Task: Create a due date automation trigger when advanced on, on the monday of the week a card is due add dates with a due date at 11:00 AM.
Action: Mouse moved to (1023, 292)
Screenshot: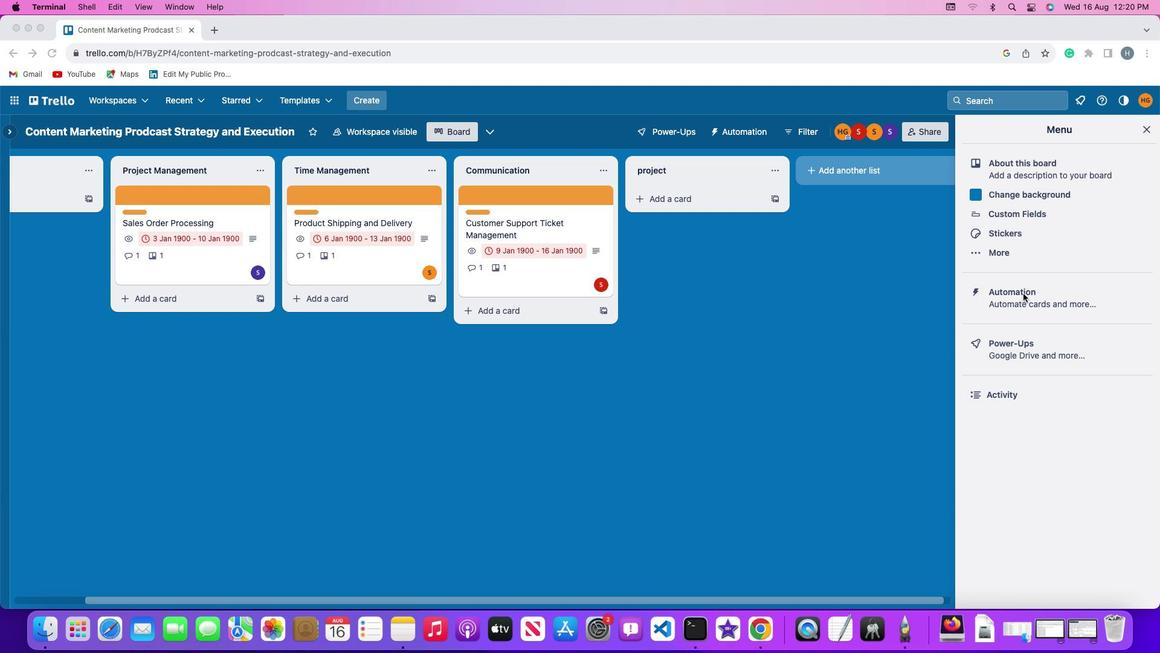 
Action: Mouse pressed left at (1023, 292)
Screenshot: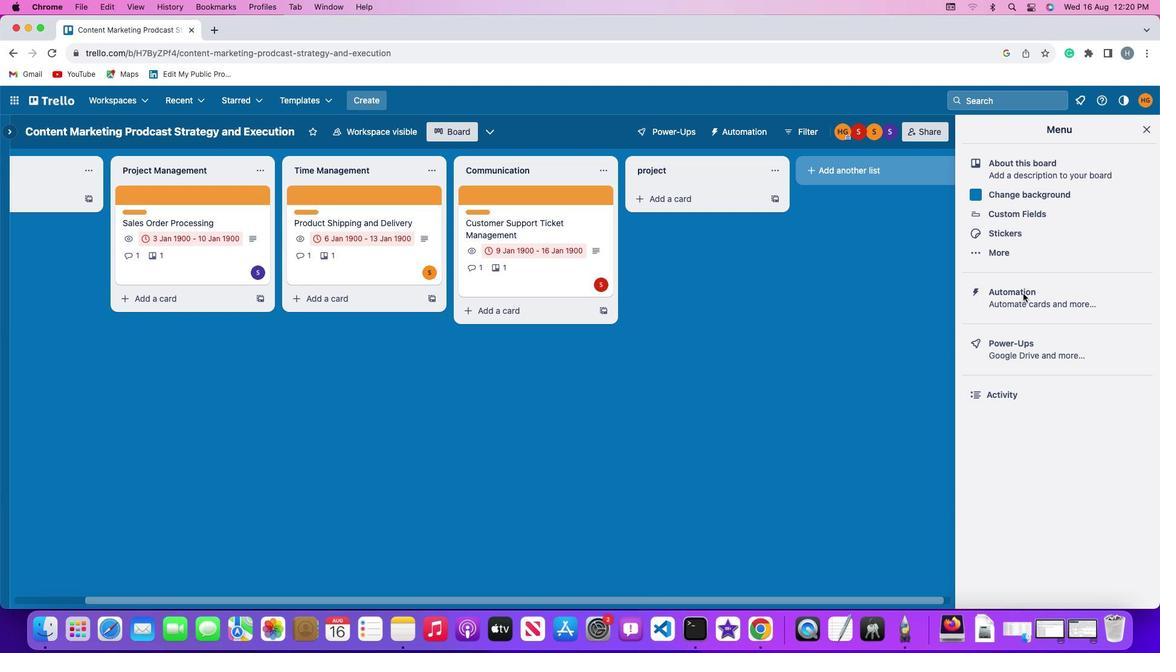
Action: Mouse moved to (1023, 292)
Screenshot: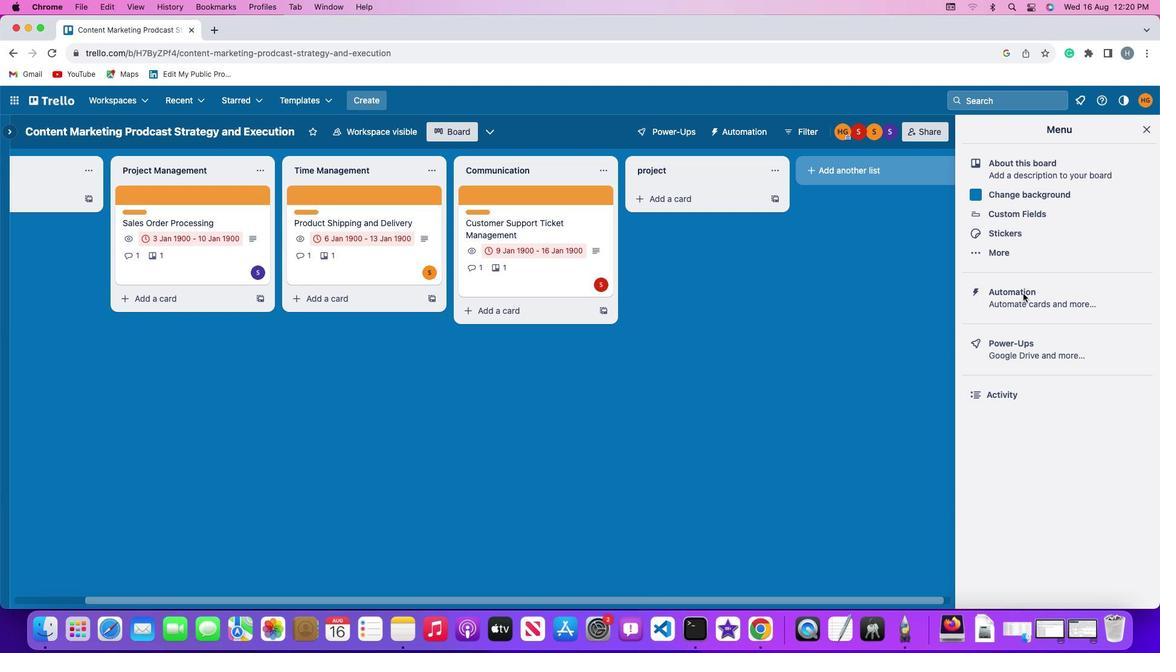 
Action: Mouse pressed left at (1023, 292)
Screenshot: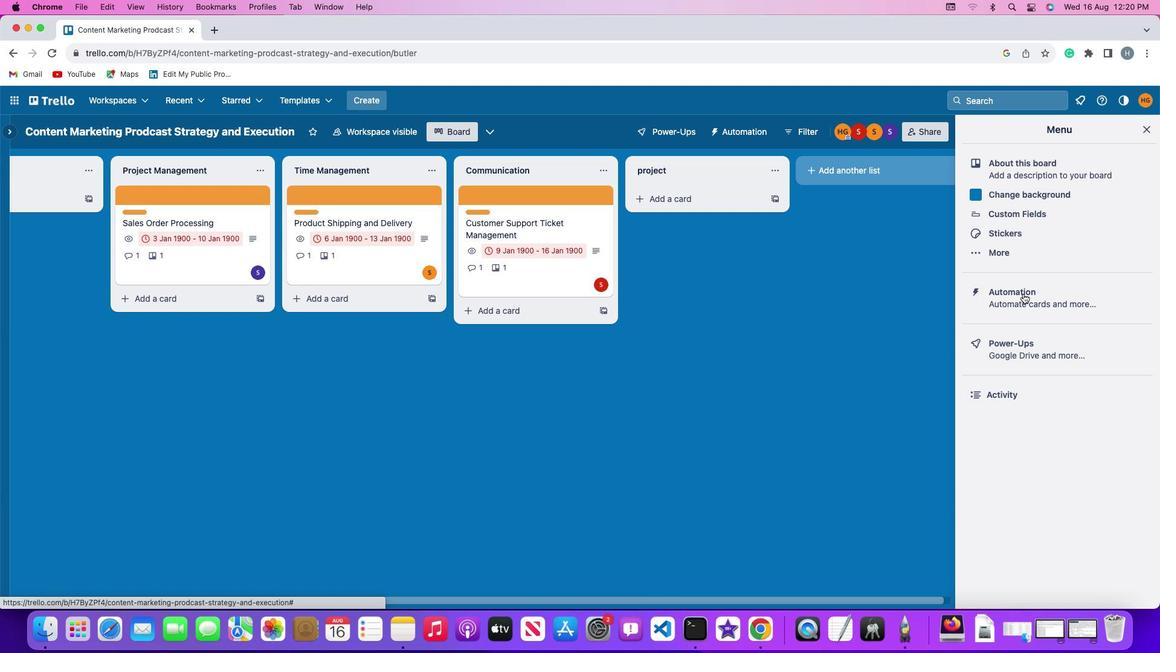 
Action: Mouse moved to (85, 284)
Screenshot: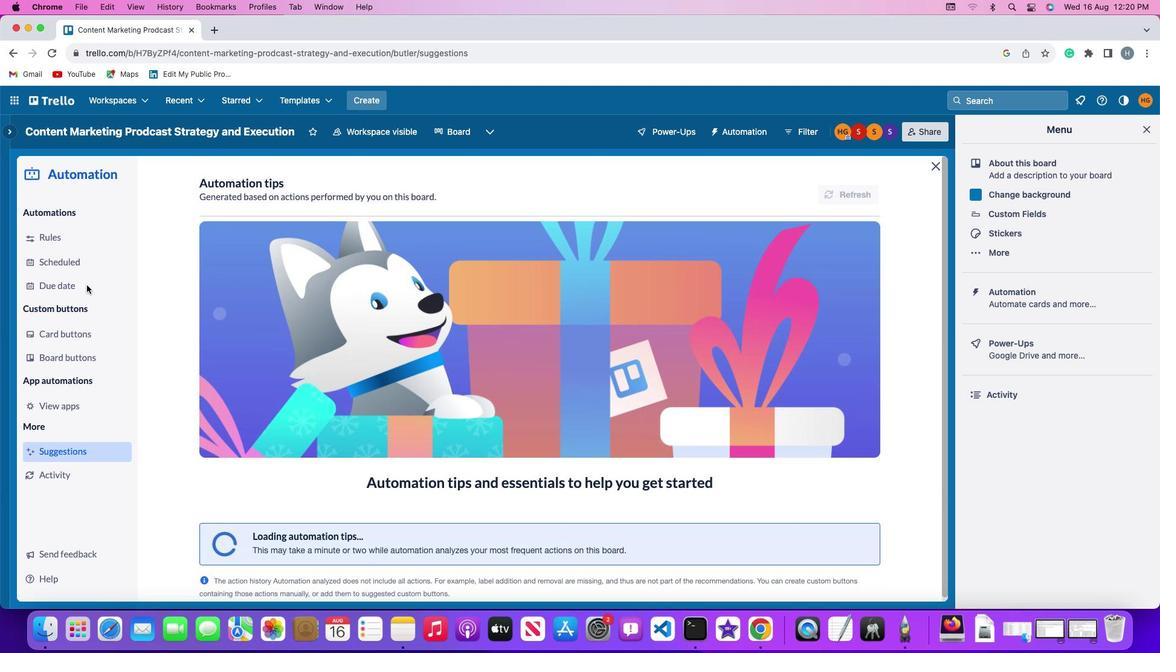 
Action: Mouse pressed left at (85, 284)
Screenshot: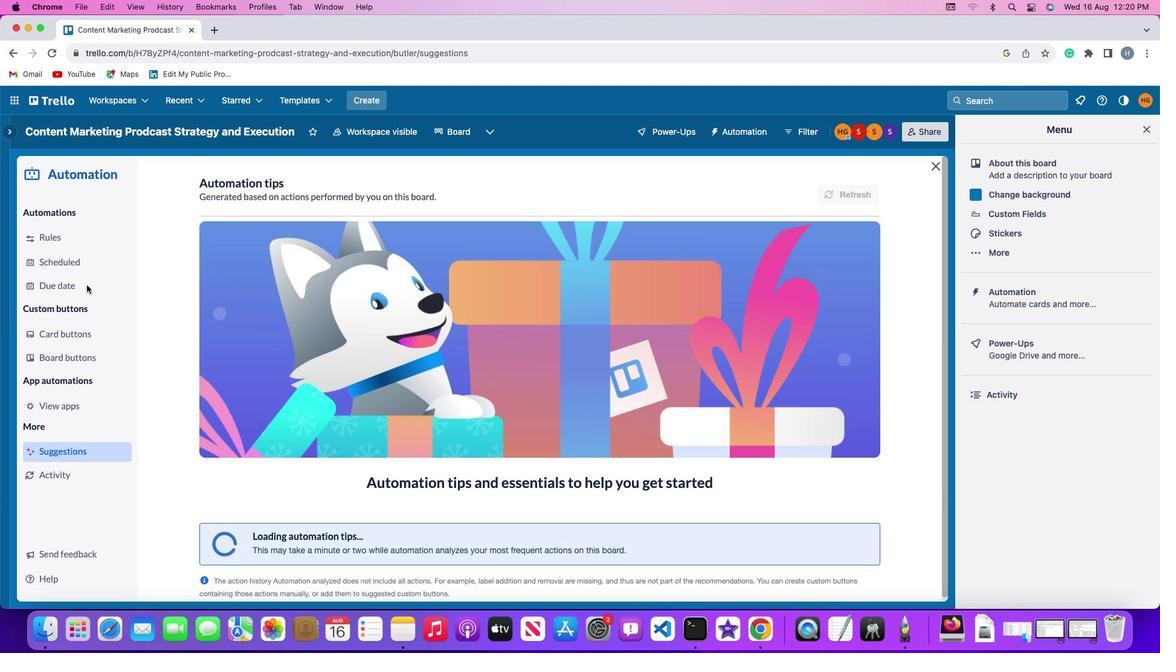 
Action: Mouse moved to (812, 184)
Screenshot: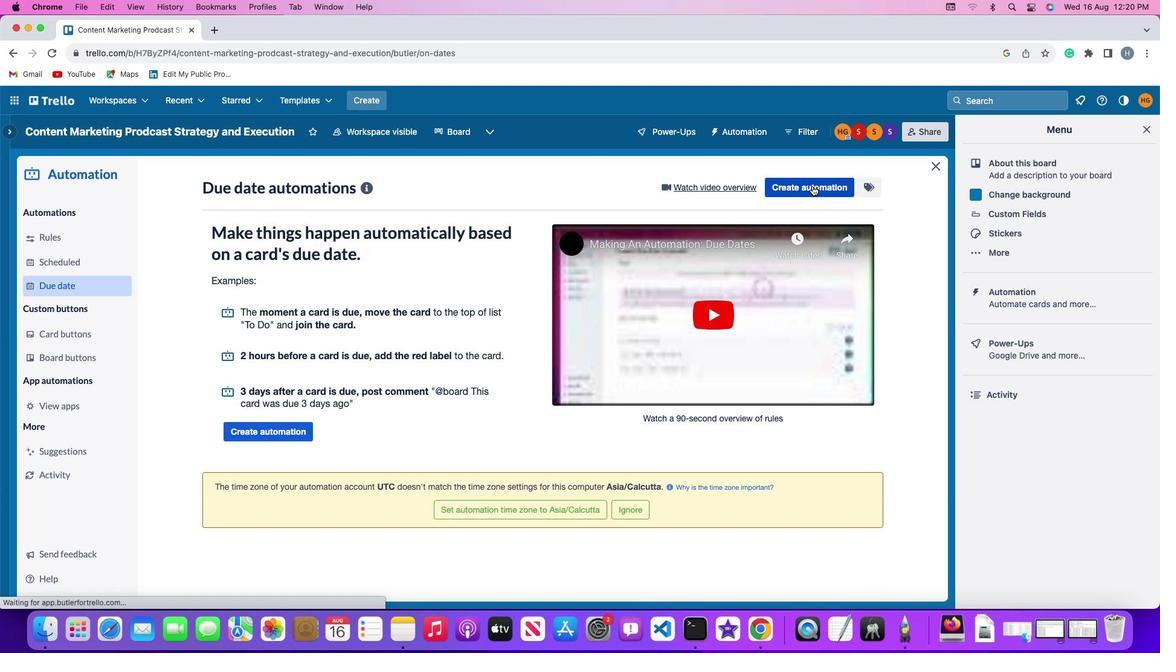 
Action: Mouse pressed left at (812, 184)
Screenshot: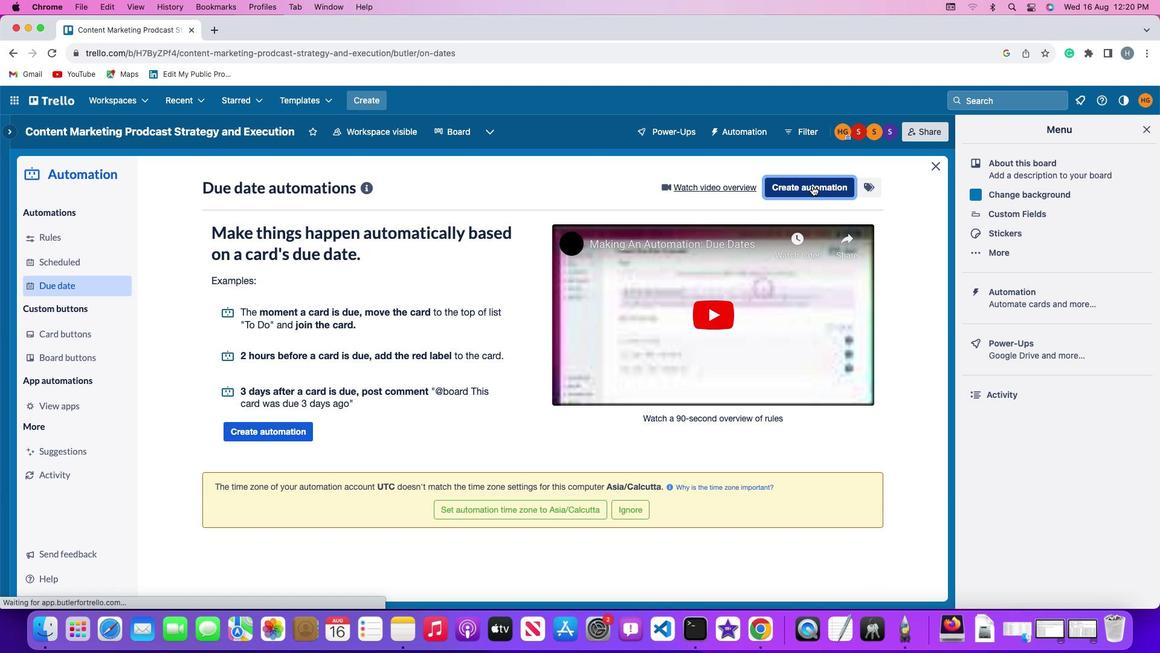 
Action: Mouse moved to (221, 304)
Screenshot: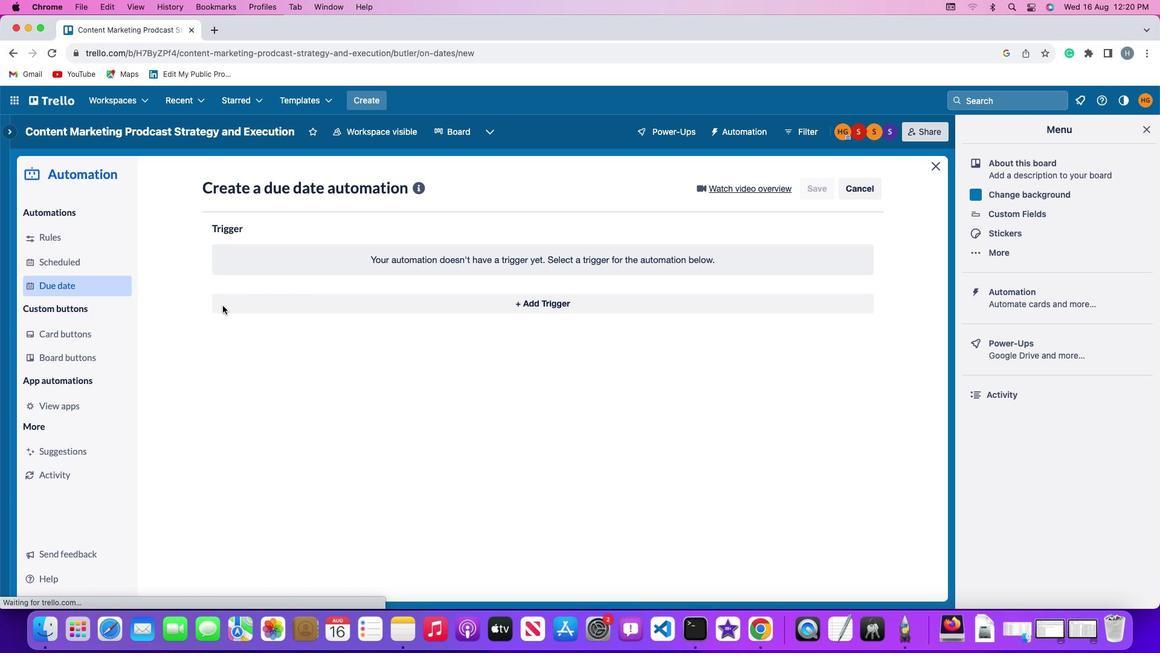 
Action: Mouse pressed left at (221, 304)
Screenshot: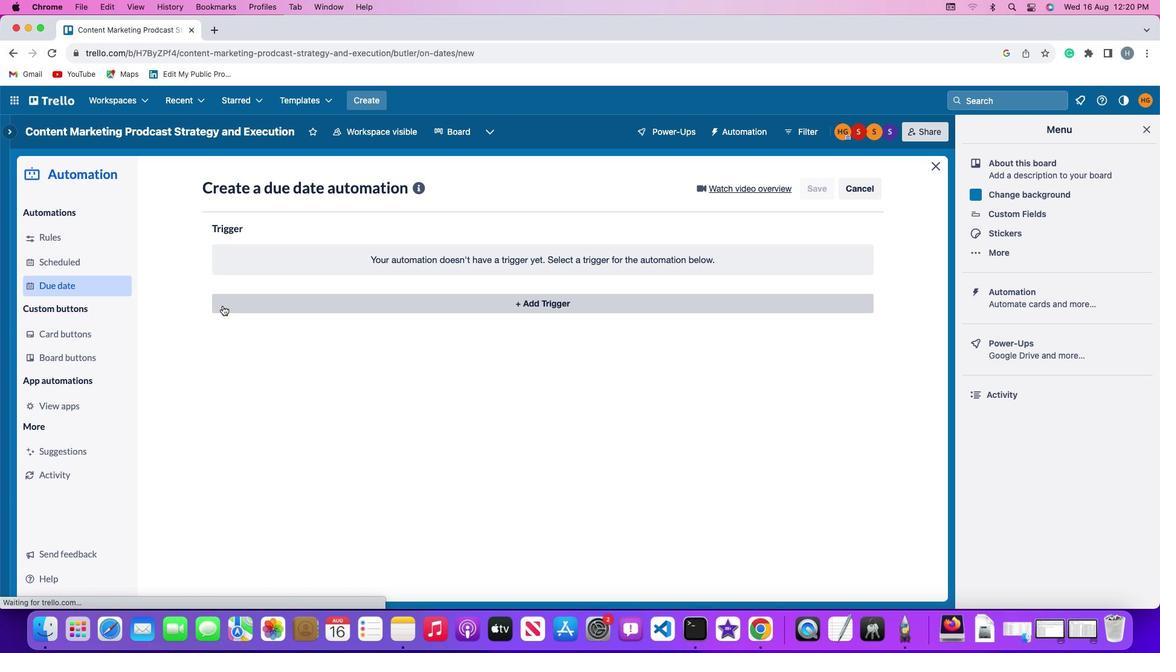 
Action: Mouse moved to (272, 529)
Screenshot: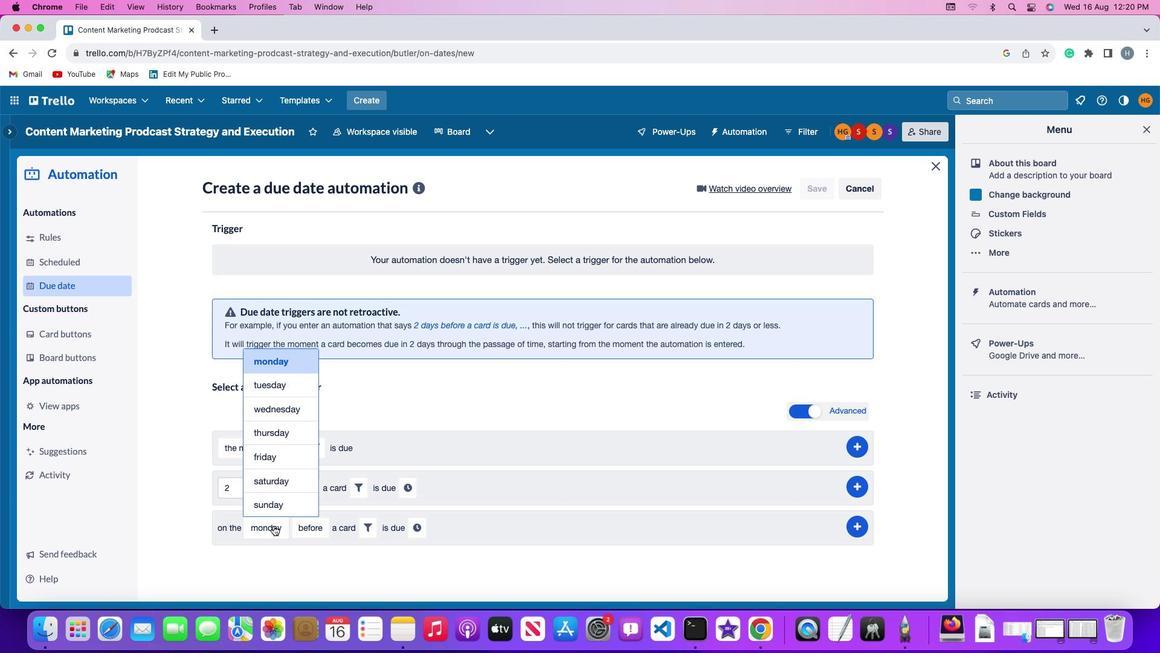 
Action: Mouse pressed left at (272, 529)
Screenshot: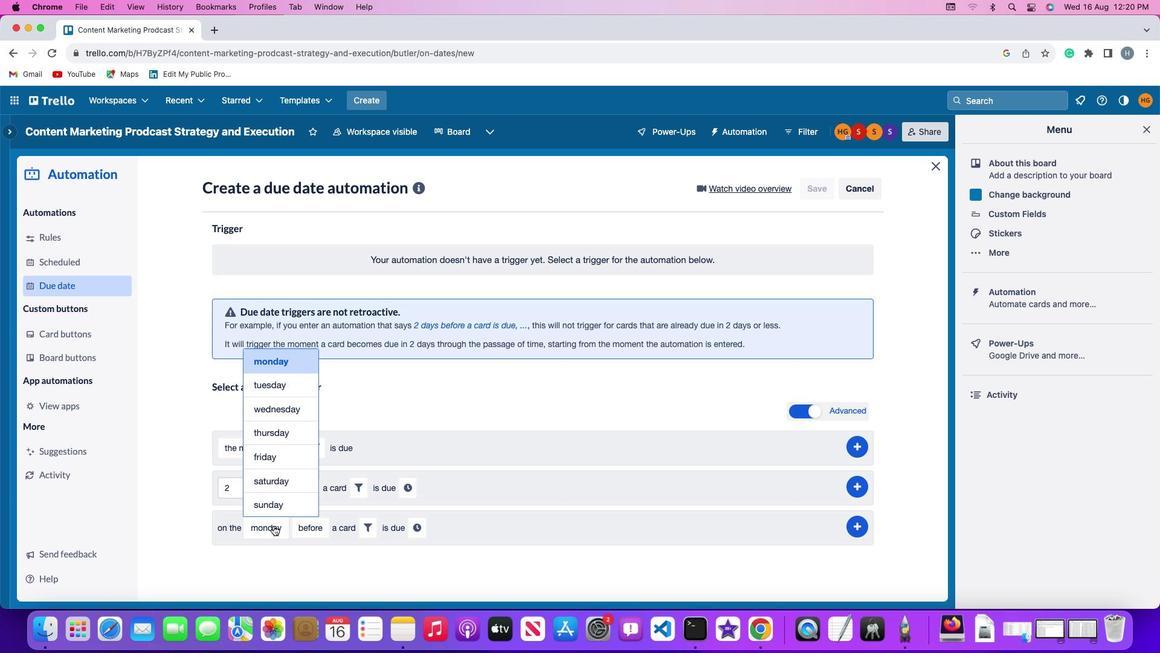 
Action: Mouse moved to (276, 358)
Screenshot: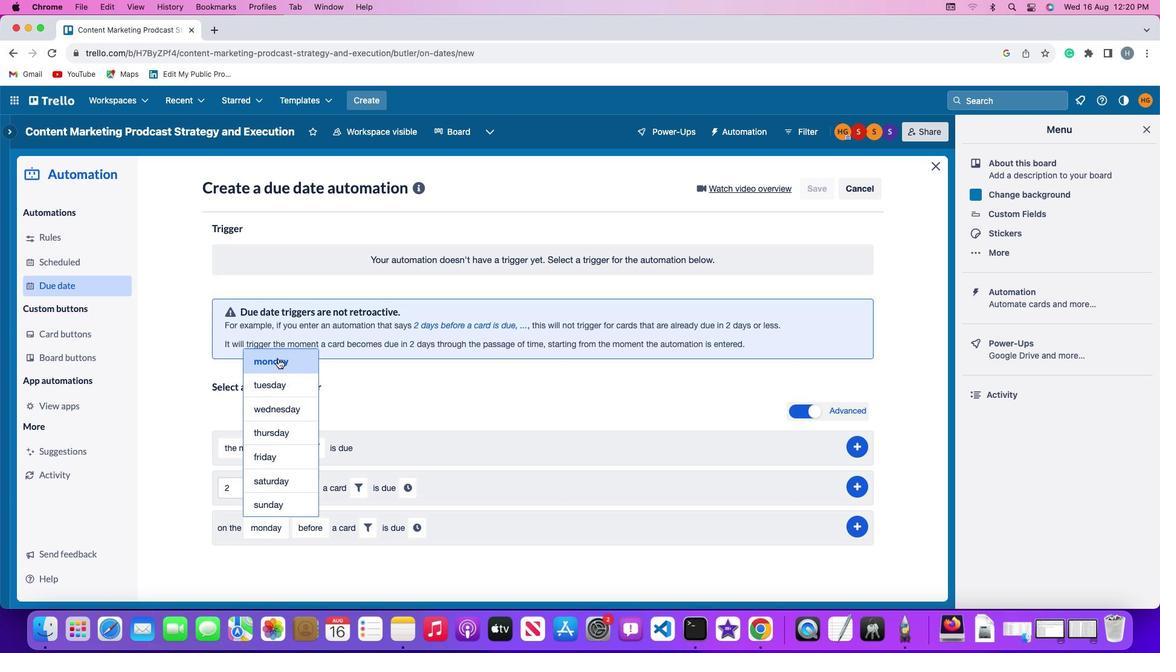 
Action: Mouse pressed left at (276, 358)
Screenshot: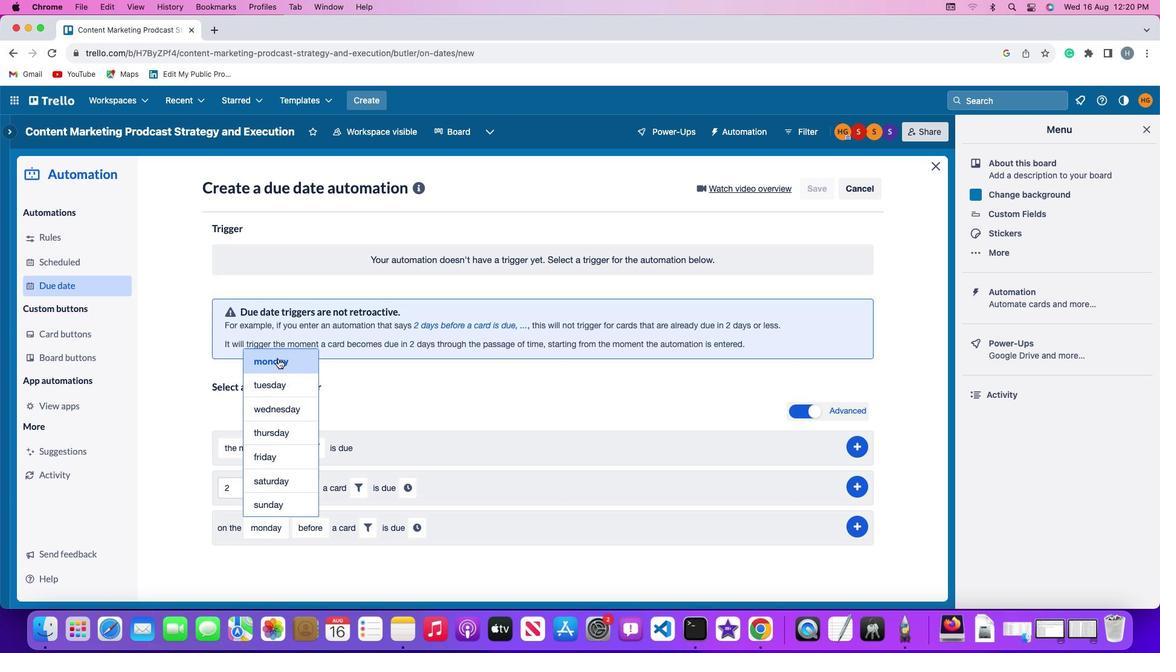 
Action: Mouse moved to (315, 526)
Screenshot: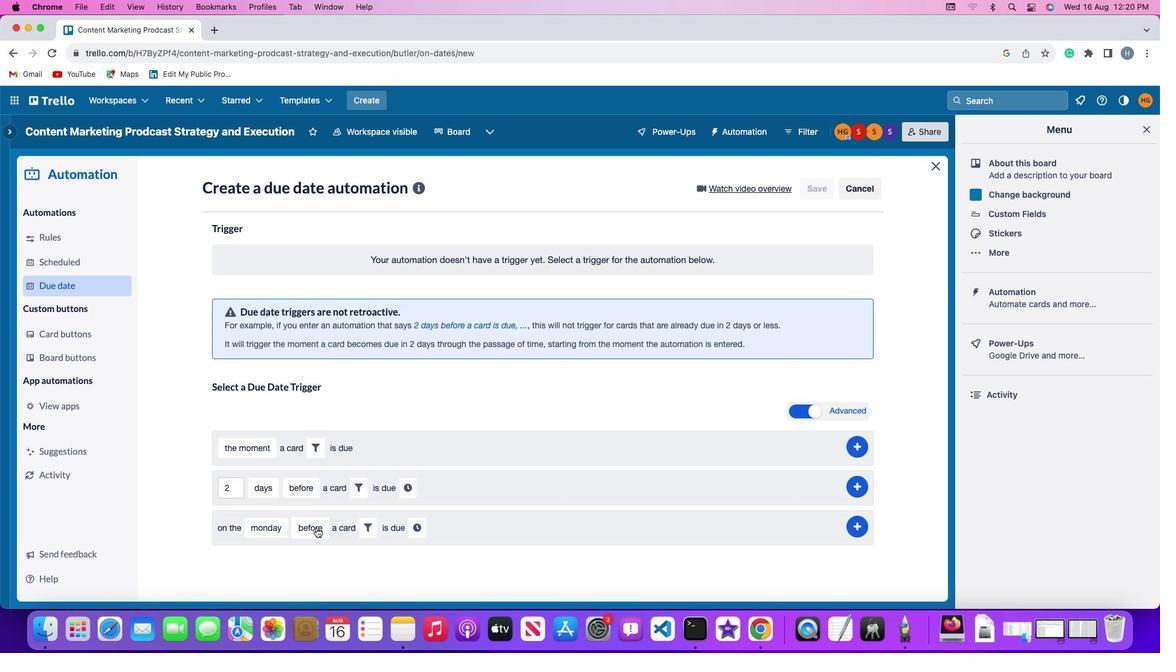 
Action: Mouse pressed left at (315, 526)
Screenshot: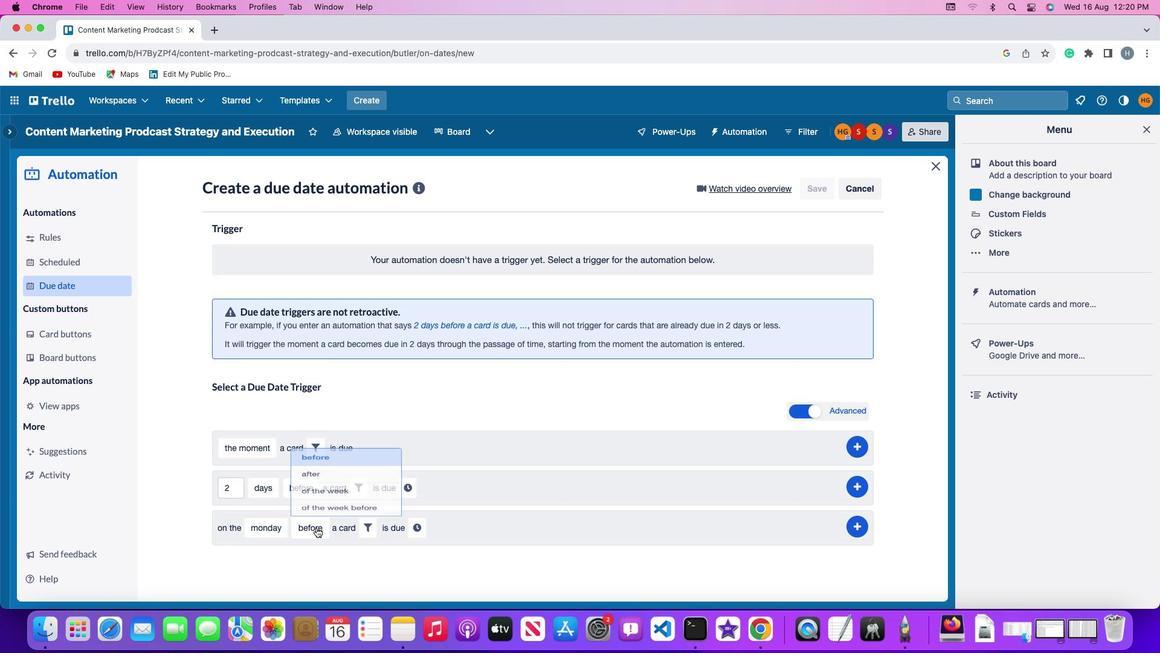 
Action: Mouse moved to (326, 474)
Screenshot: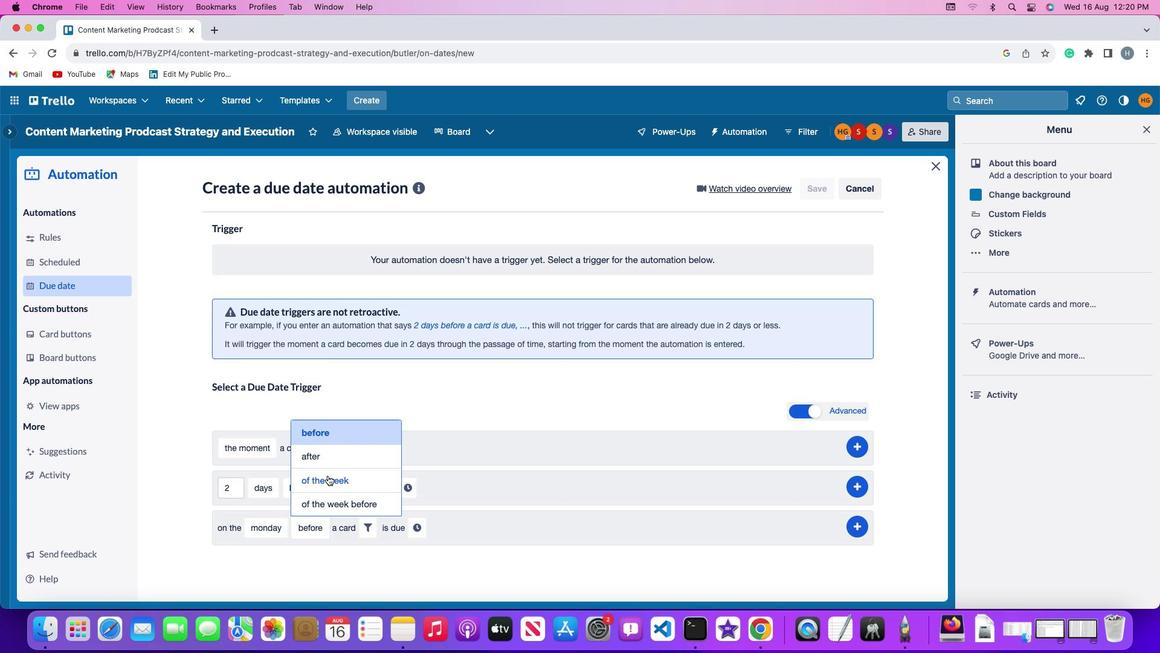 
Action: Mouse pressed left at (326, 474)
Screenshot: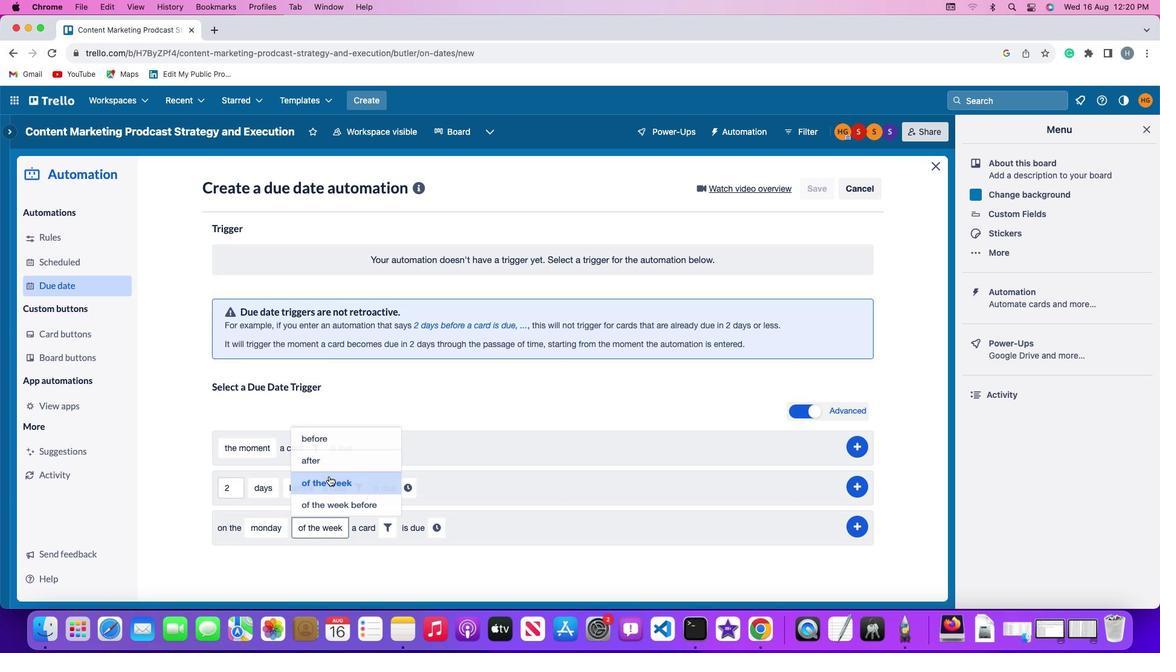 
Action: Mouse moved to (389, 521)
Screenshot: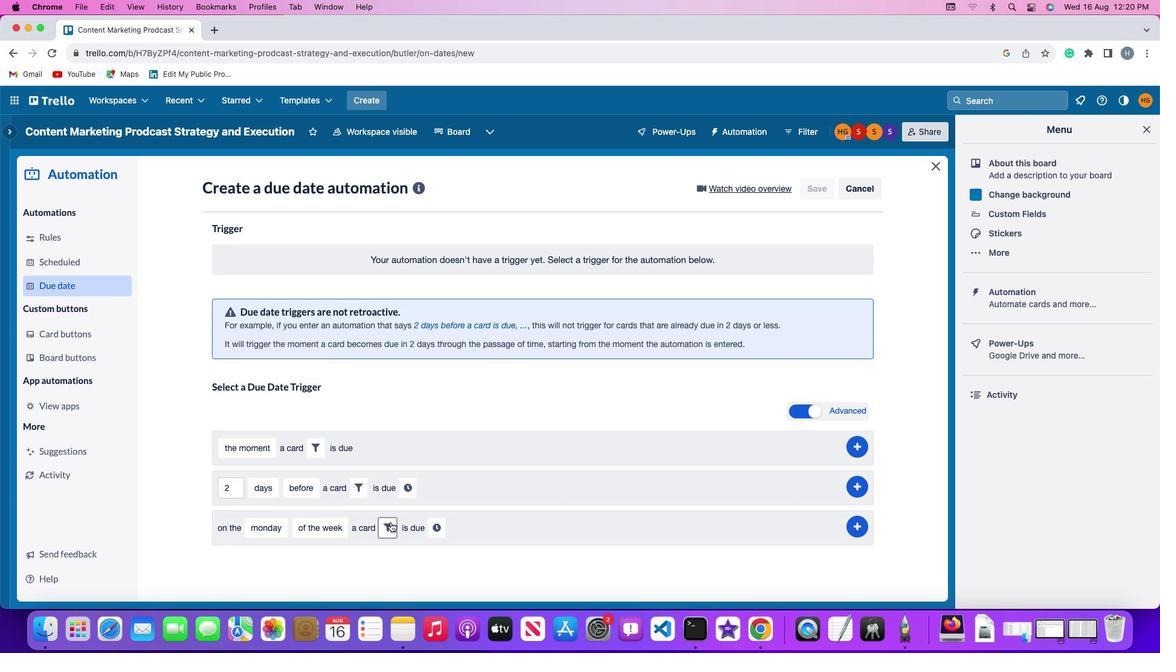 
Action: Mouse pressed left at (389, 521)
Screenshot: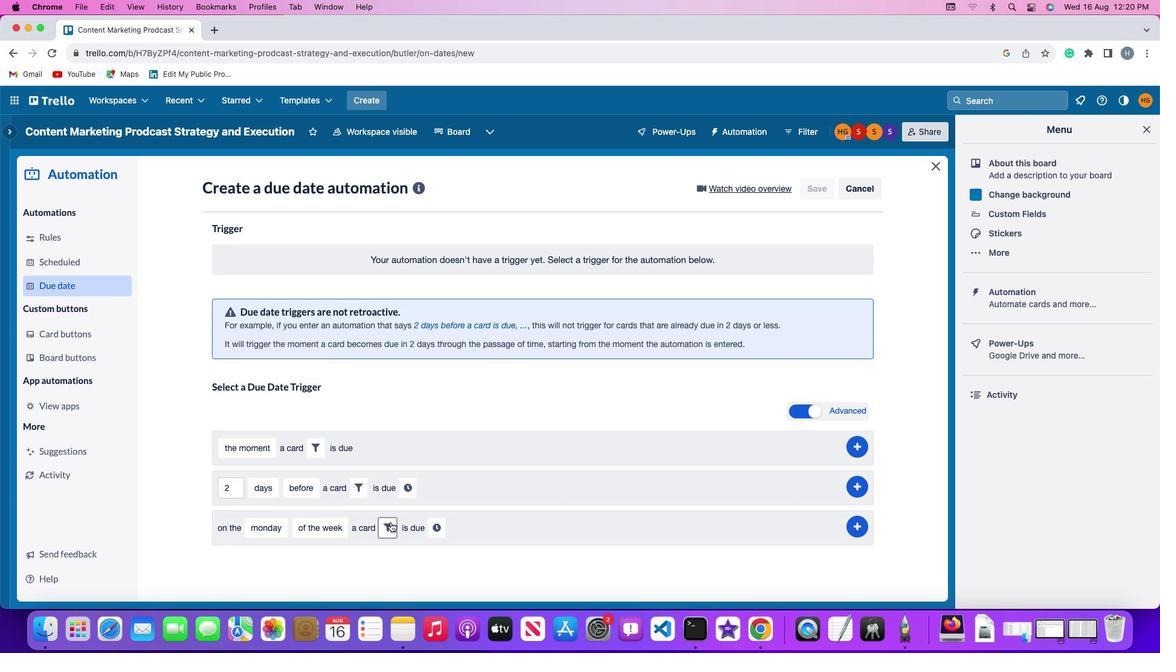 
Action: Mouse moved to (447, 558)
Screenshot: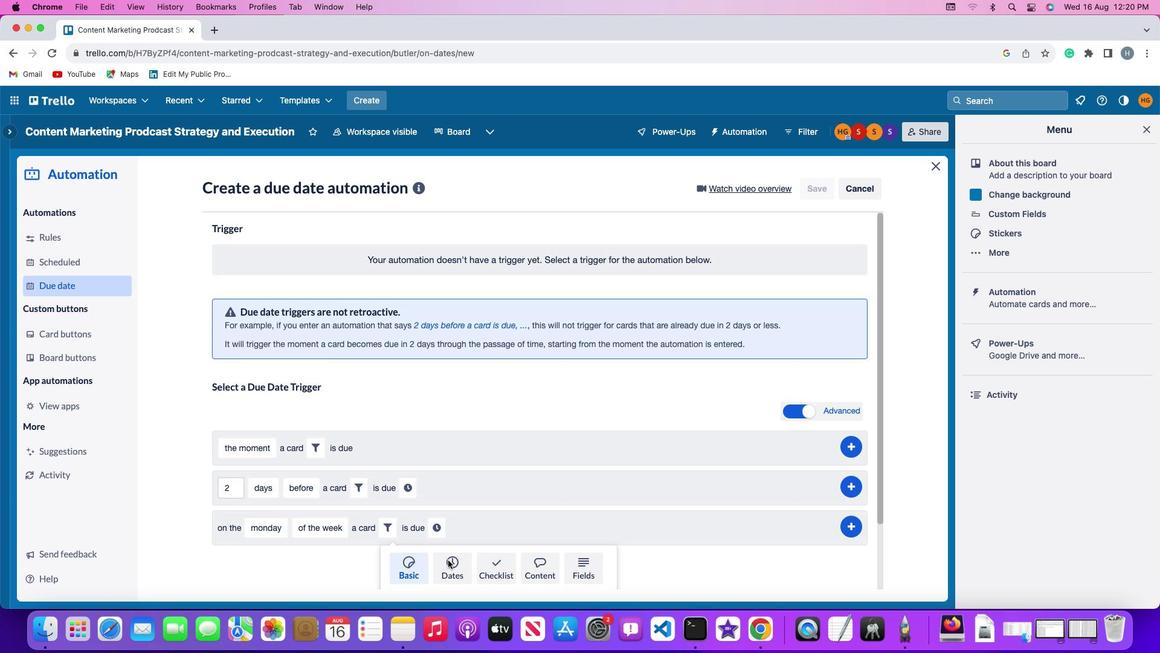 
Action: Mouse pressed left at (447, 558)
Screenshot: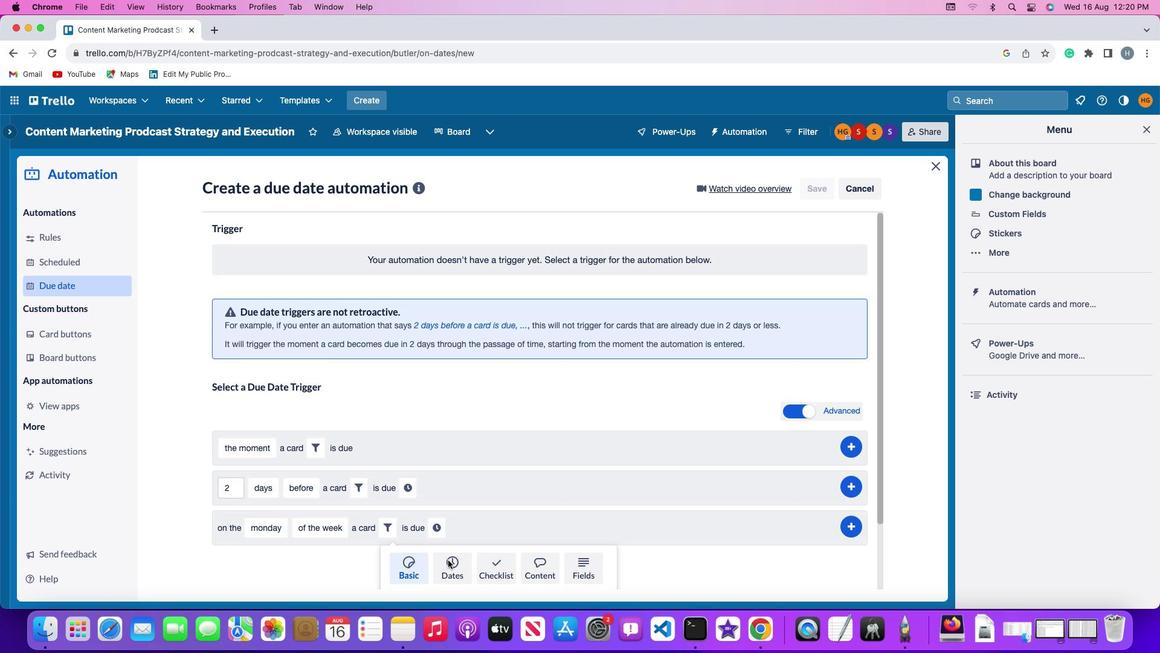 
Action: Mouse moved to (335, 557)
Screenshot: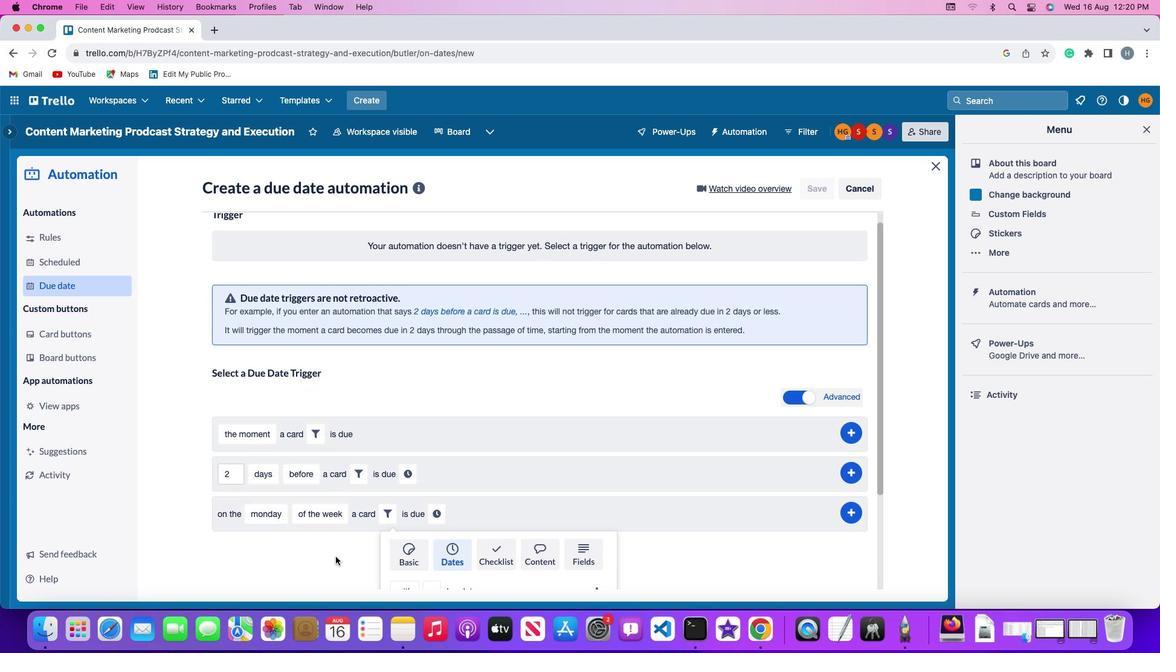 
Action: Mouse scrolled (335, 557) with delta (0, -1)
Screenshot: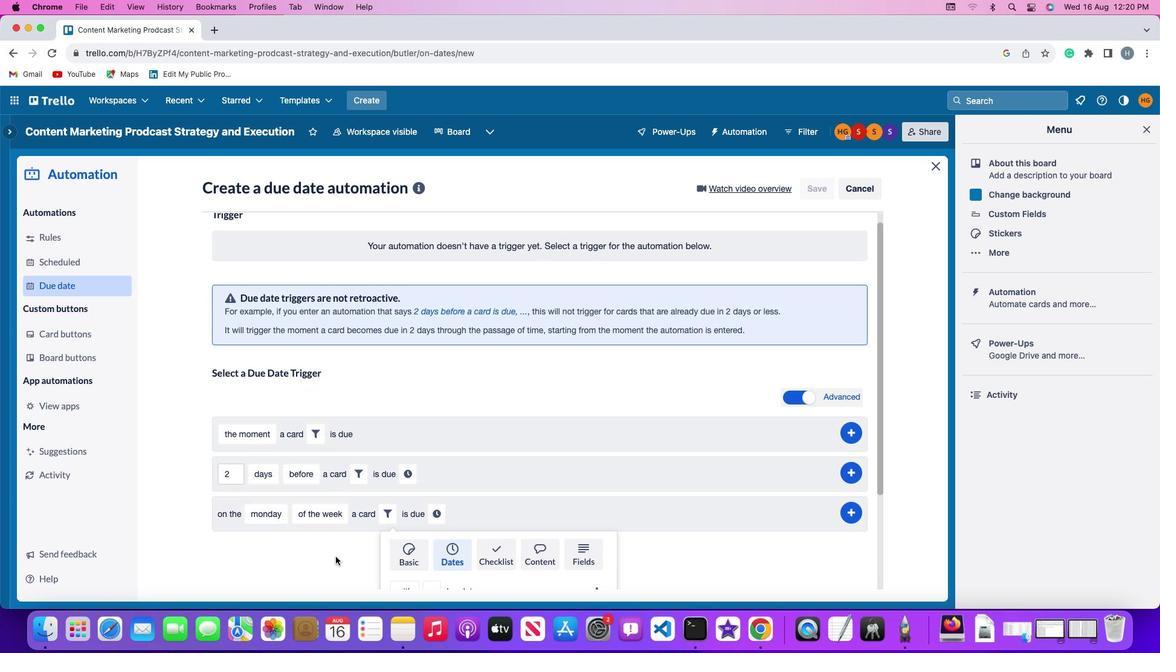 
Action: Mouse moved to (335, 556)
Screenshot: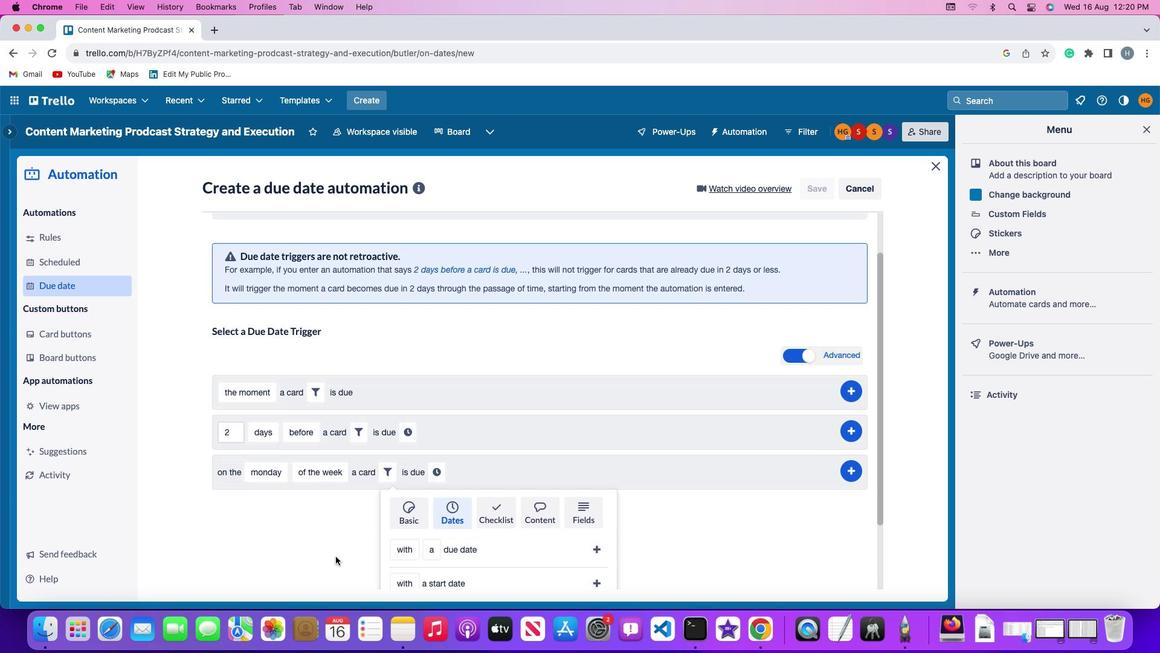 
Action: Mouse scrolled (335, 556) with delta (0, -1)
Screenshot: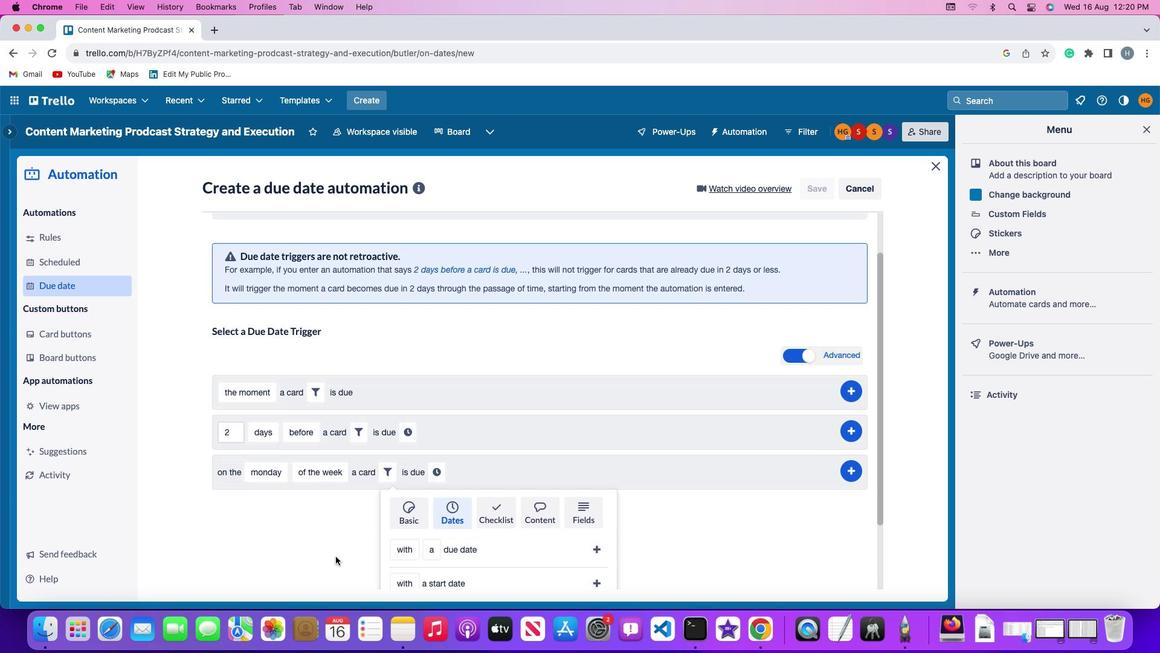 
Action: Mouse moved to (335, 556)
Screenshot: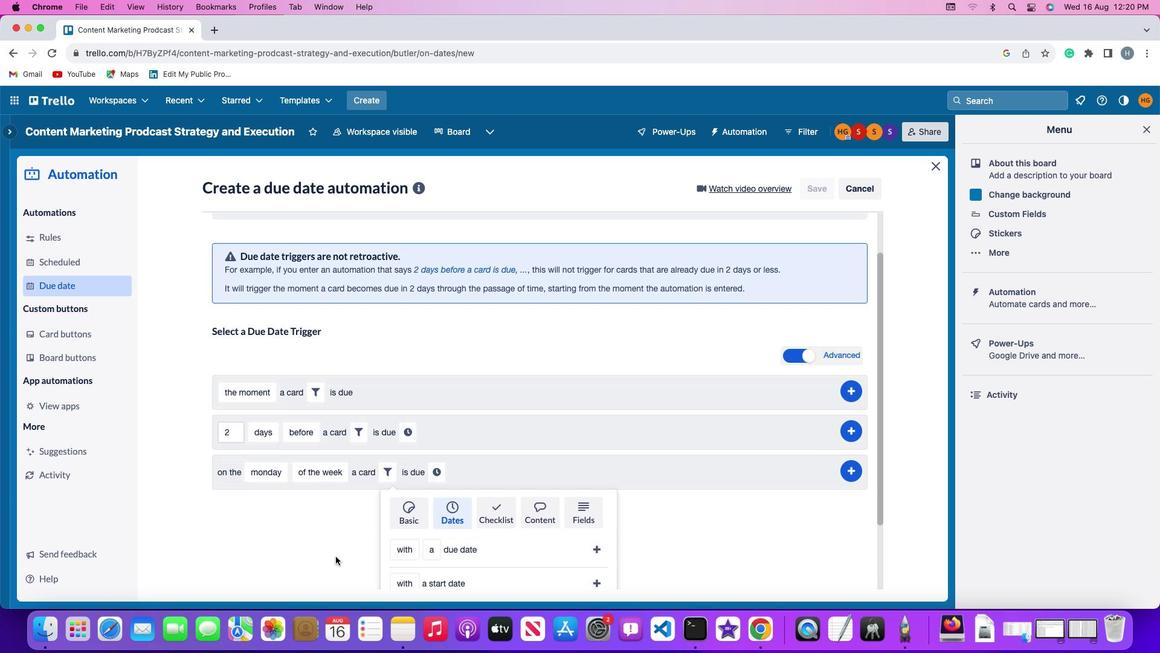 
Action: Mouse scrolled (335, 556) with delta (0, -2)
Screenshot: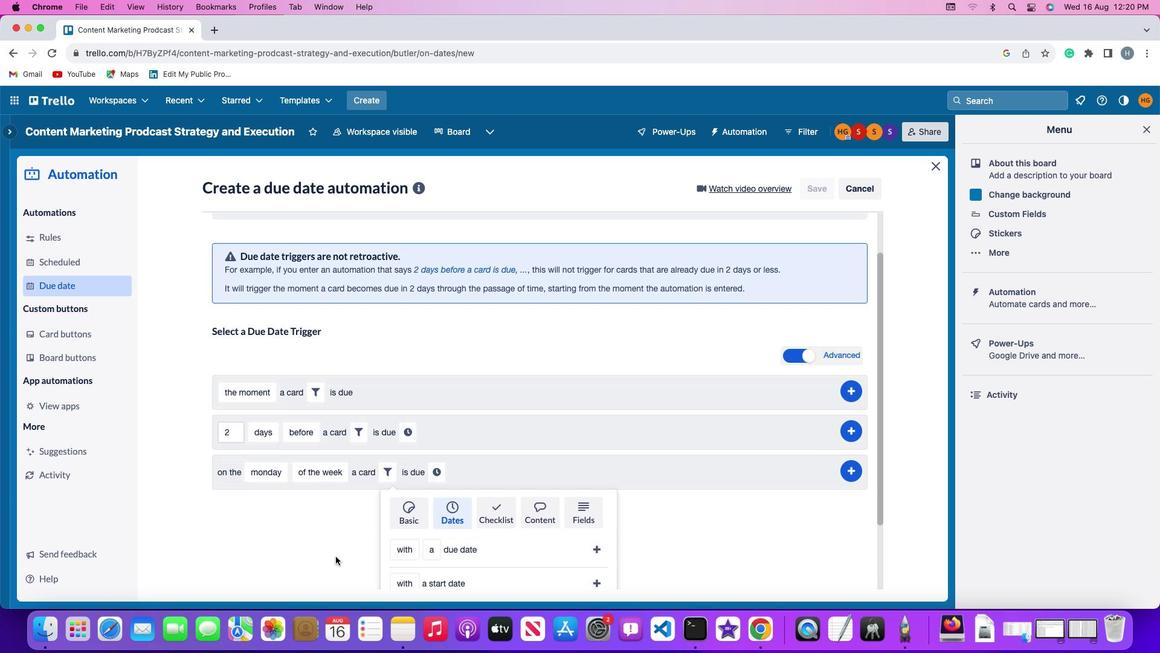 
Action: Mouse moved to (335, 556)
Screenshot: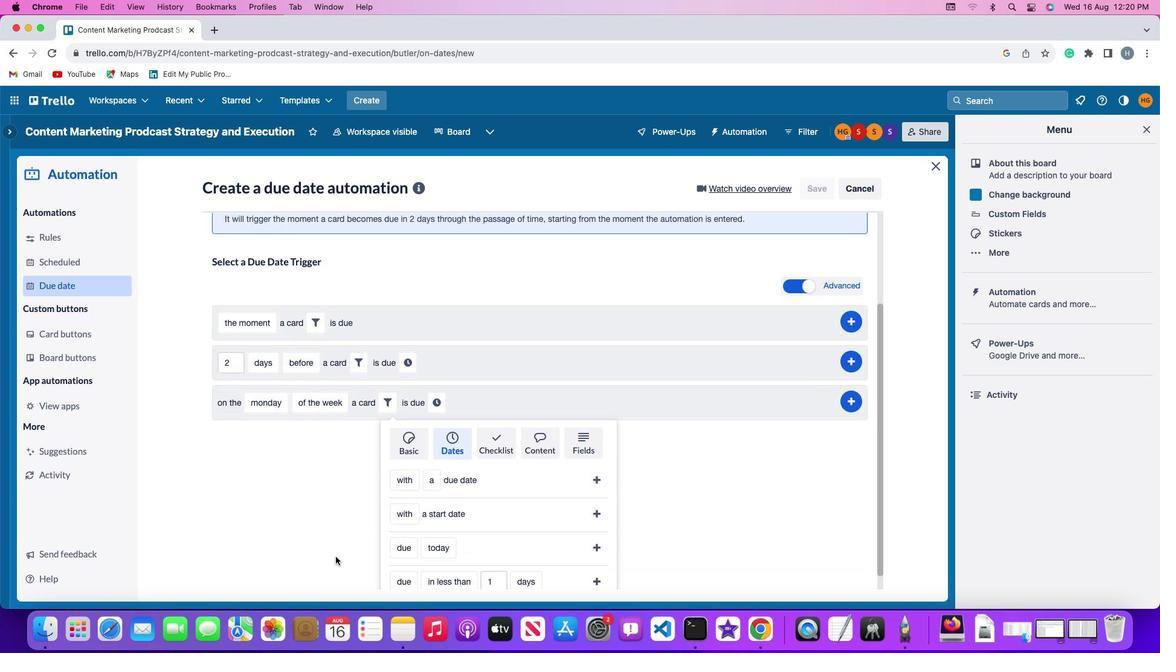 
Action: Mouse scrolled (335, 556) with delta (0, -3)
Screenshot: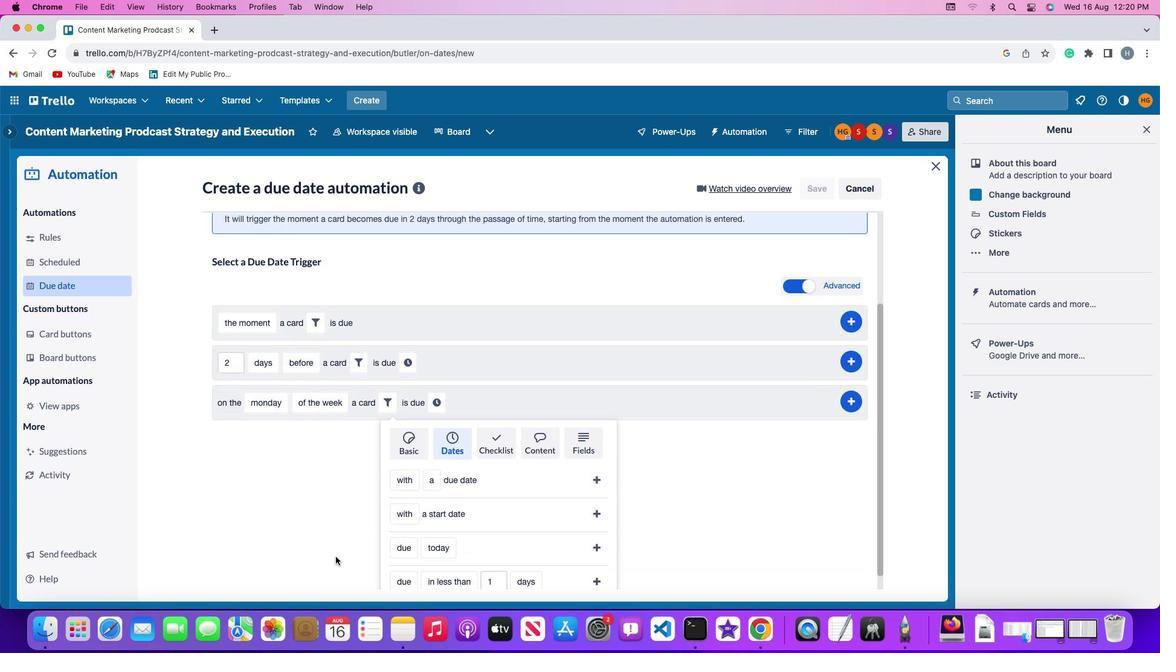 
Action: Mouse moved to (334, 555)
Screenshot: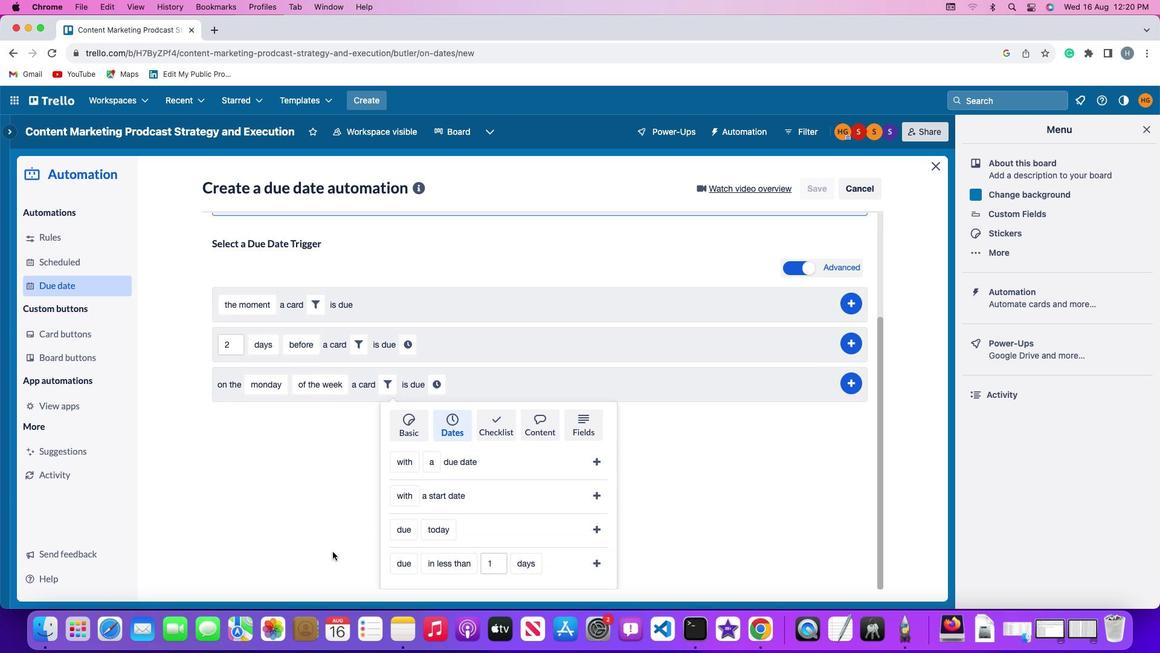 
Action: Mouse scrolled (334, 555) with delta (0, -1)
Screenshot: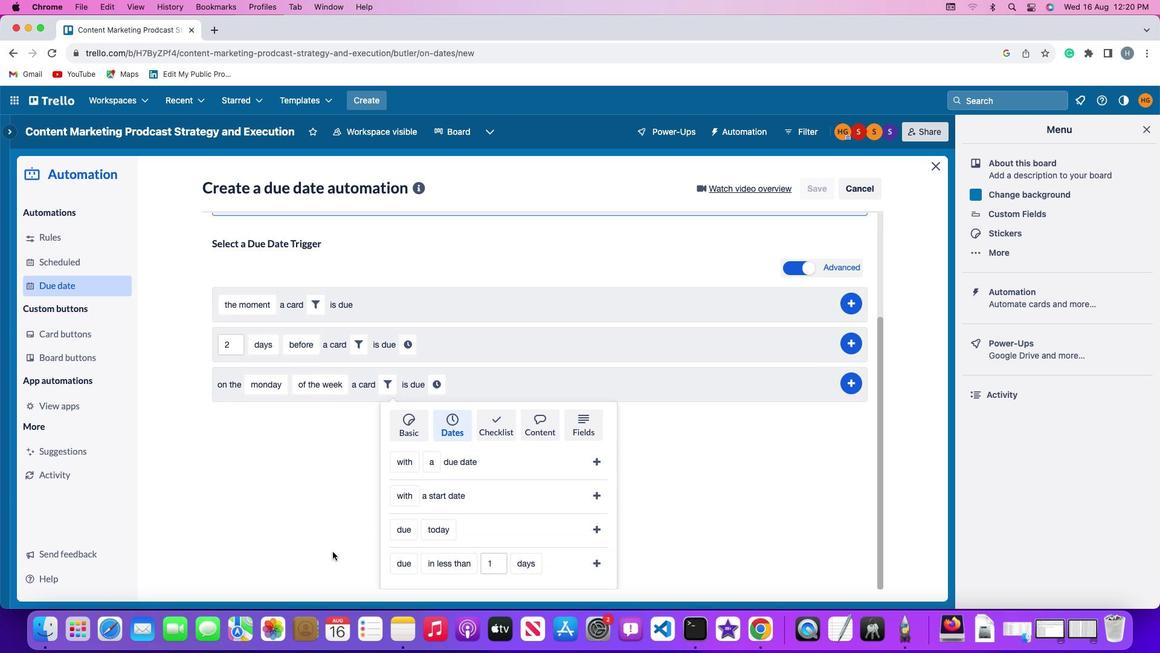 
Action: Mouse moved to (334, 554)
Screenshot: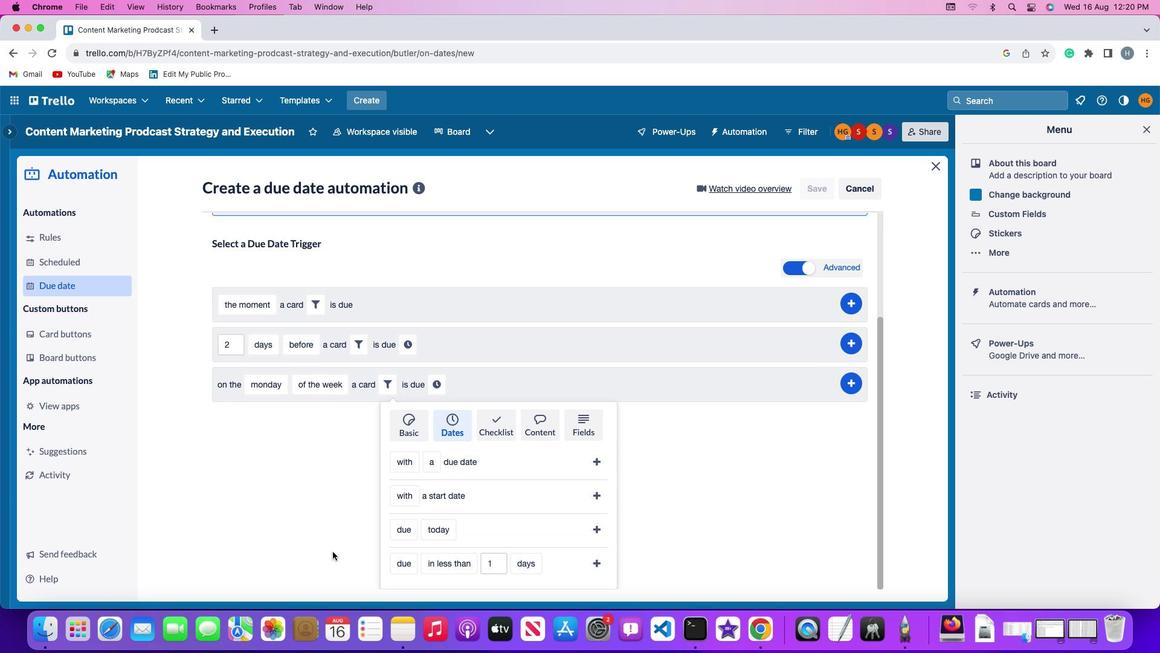 
Action: Mouse scrolled (334, 554) with delta (0, -1)
Screenshot: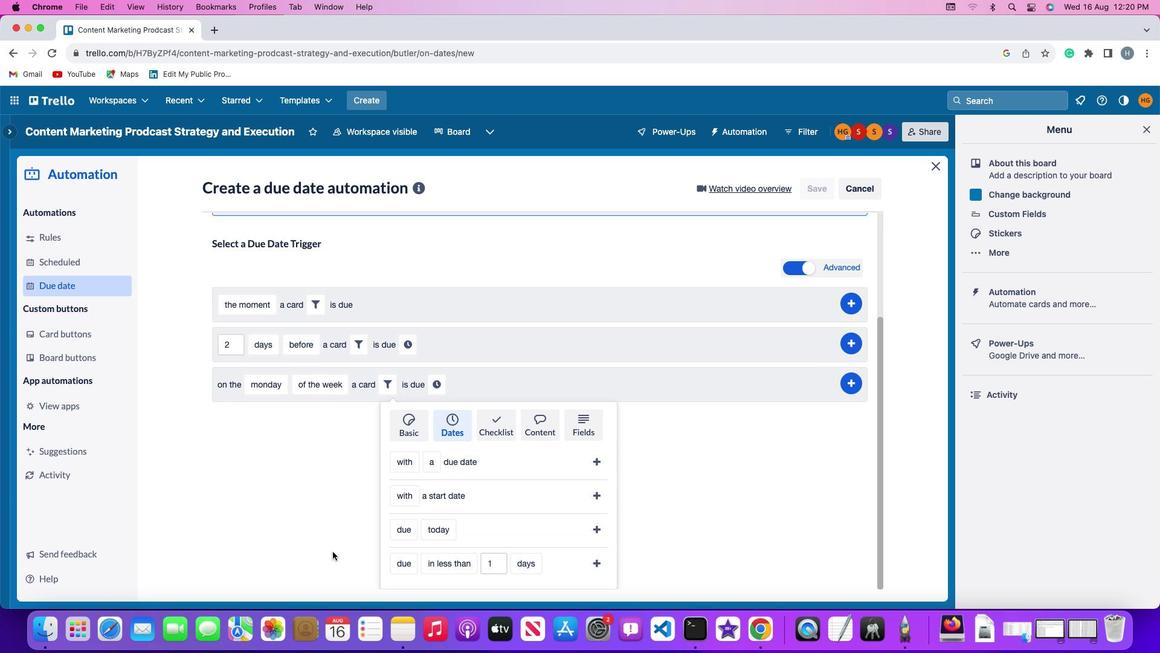 
Action: Mouse moved to (332, 553)
Screenshot: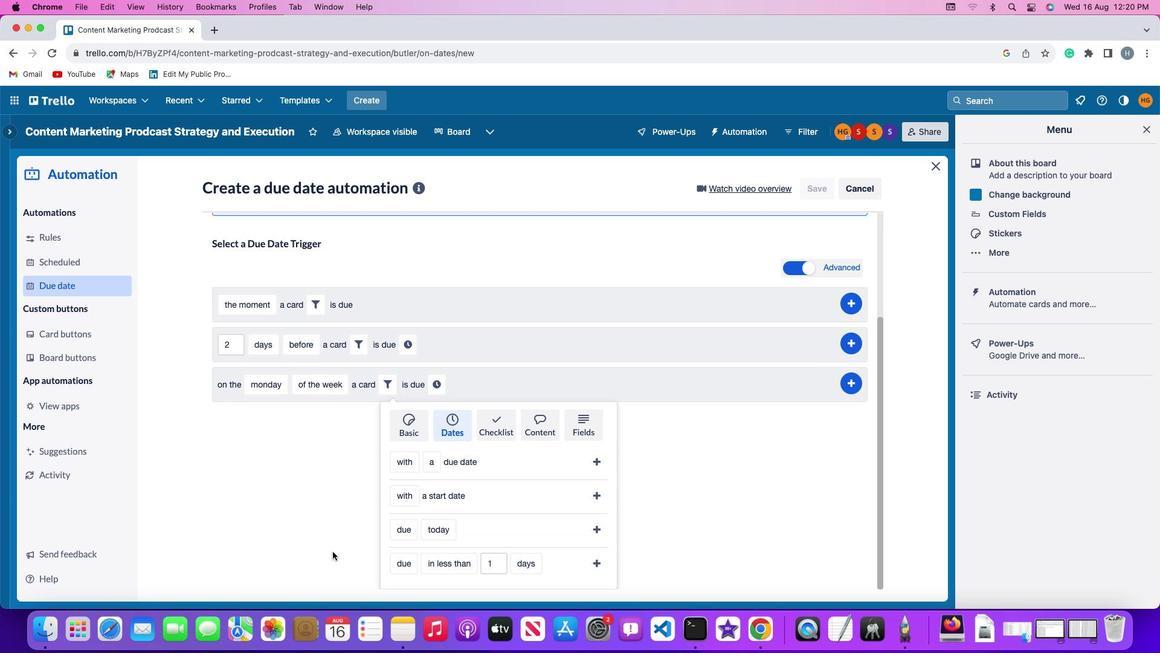 
Action: Mouse scrolled (332, 553) with delta (0, -2)
Screenshot: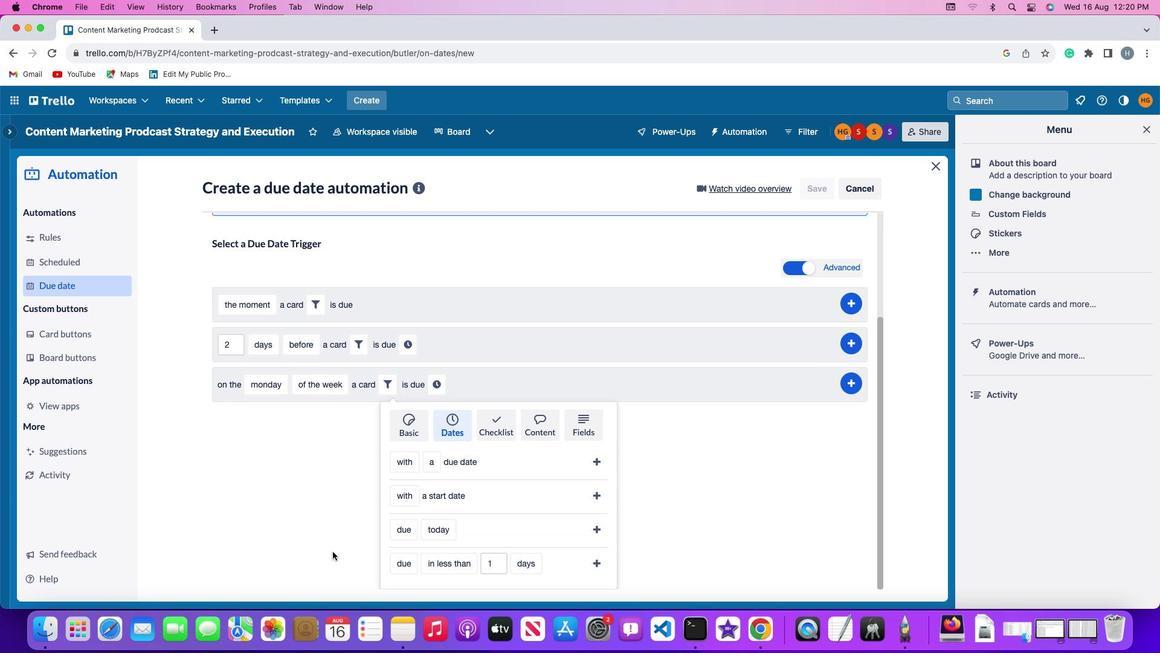 
Action: Mouse moved to (331, 550)
Screenshot: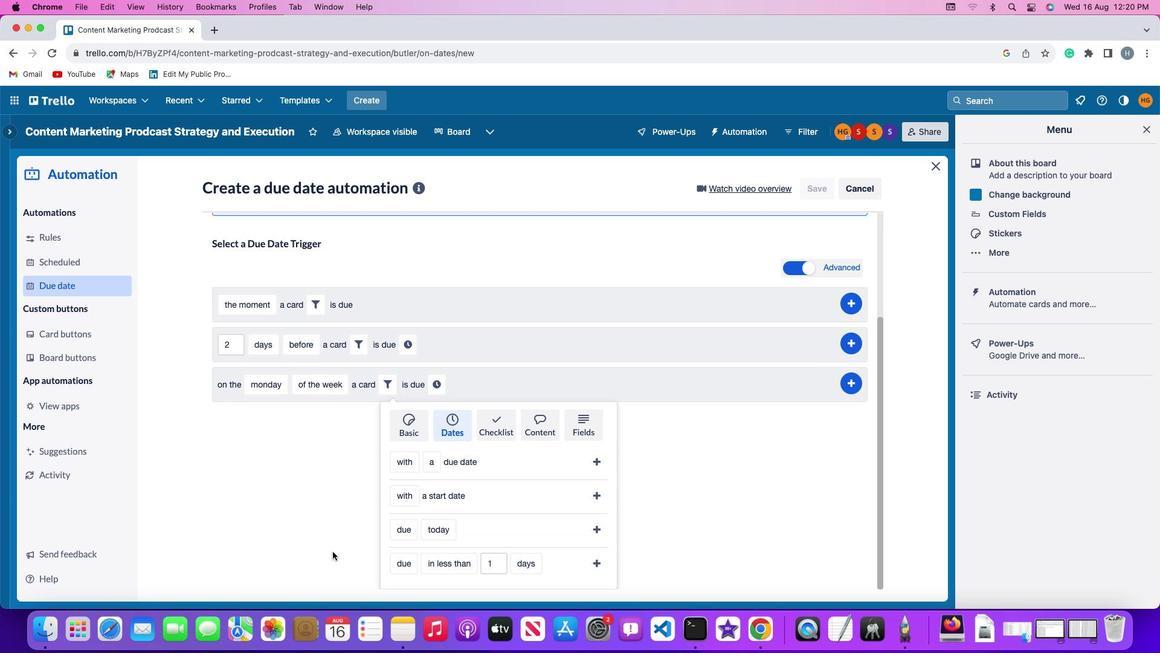 
Action: Mouse scrolled (331, 550) with delta (0, -3)
Screenshot: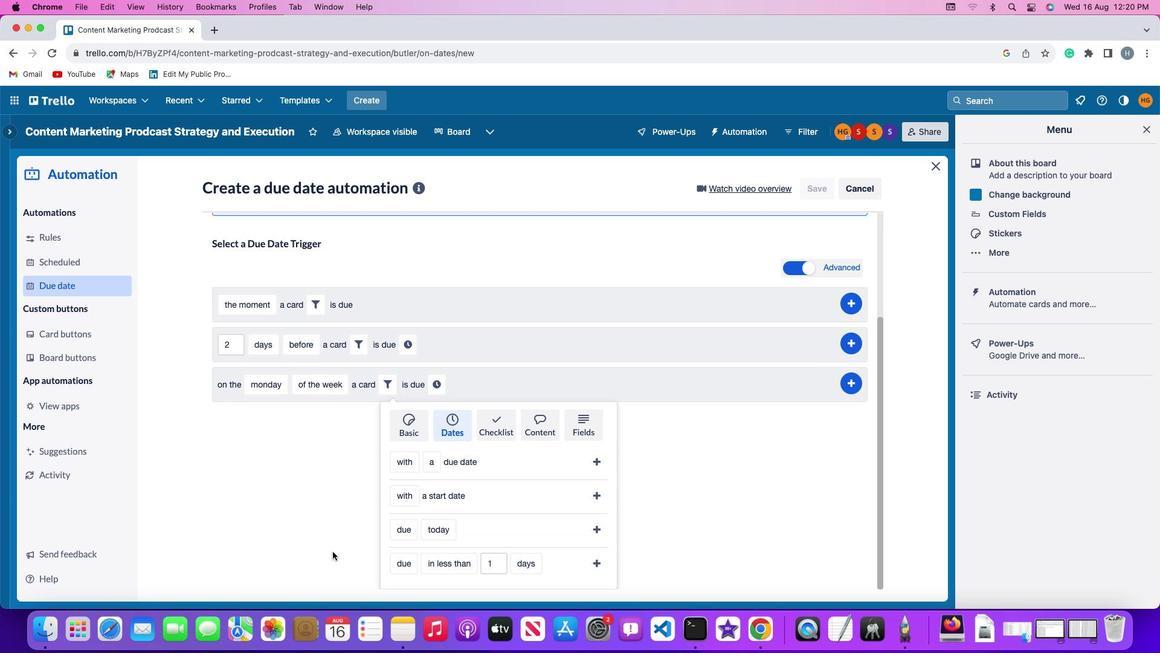 
Action: Mouse moved to (414, 458)
Screenshot: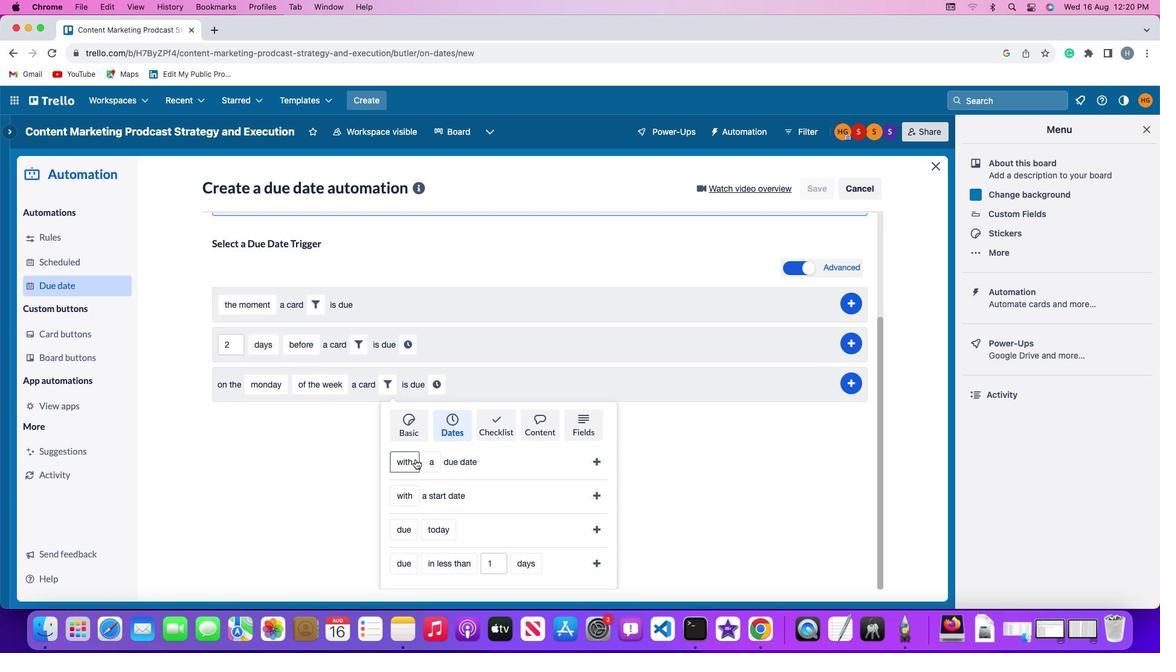 
Action: Mouse pressed left at (414, 458)
Screenshot: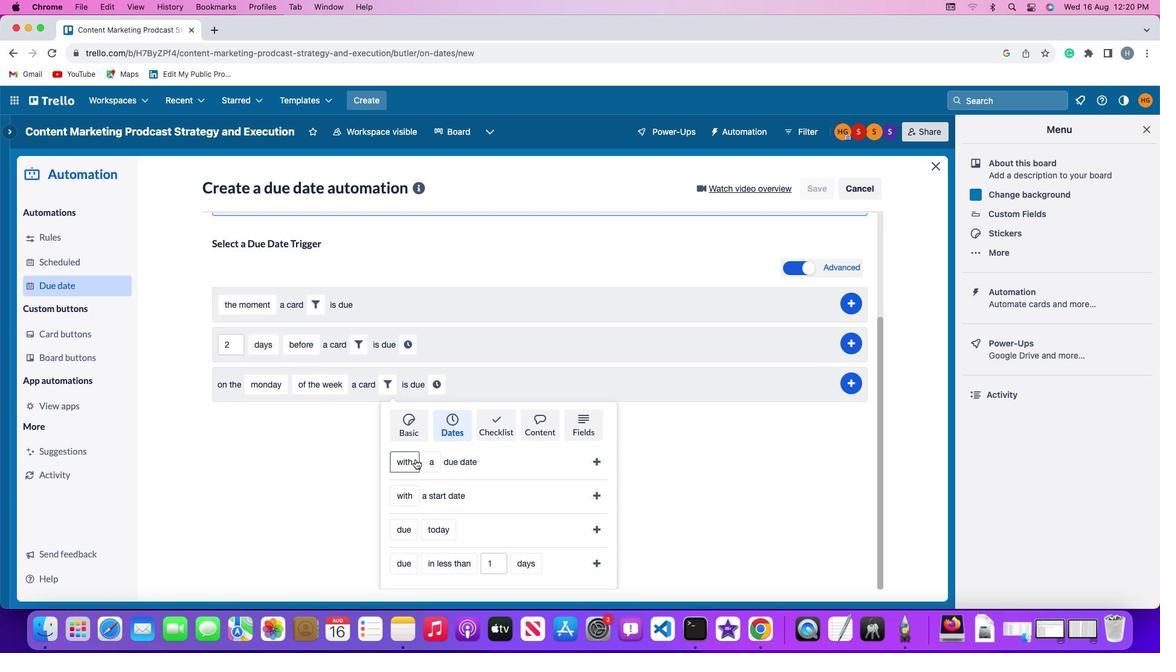 
Action: Mouse moved to (411, 482)
Screenshot: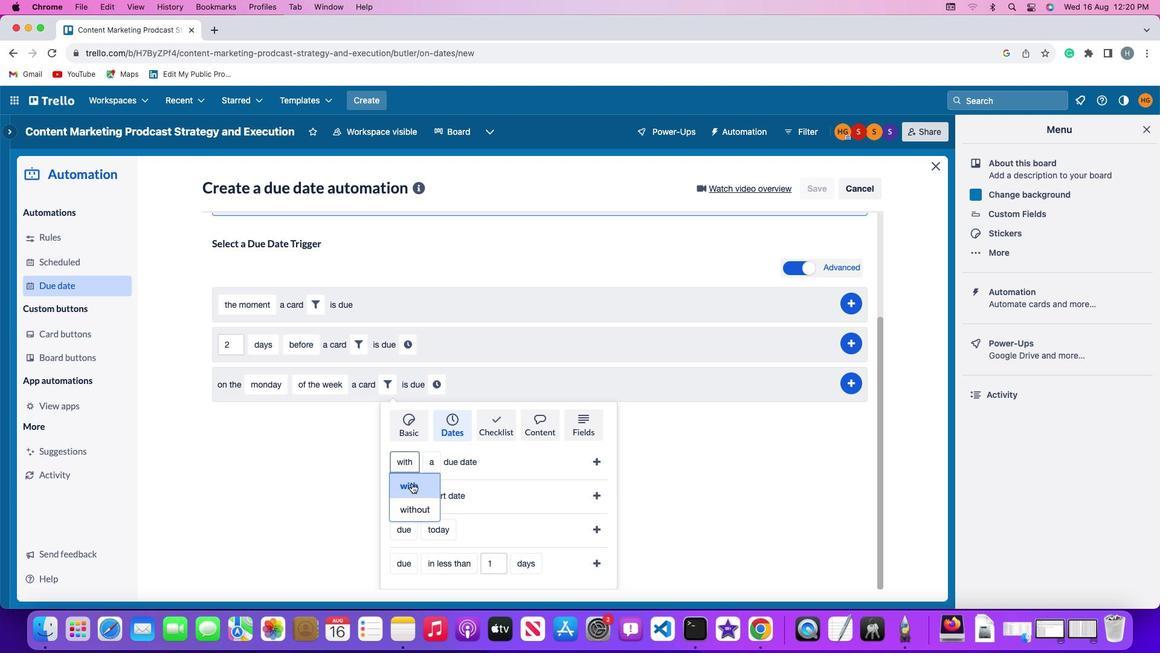 
Action: Mouse pressed left at (411, 482)
Screenshot: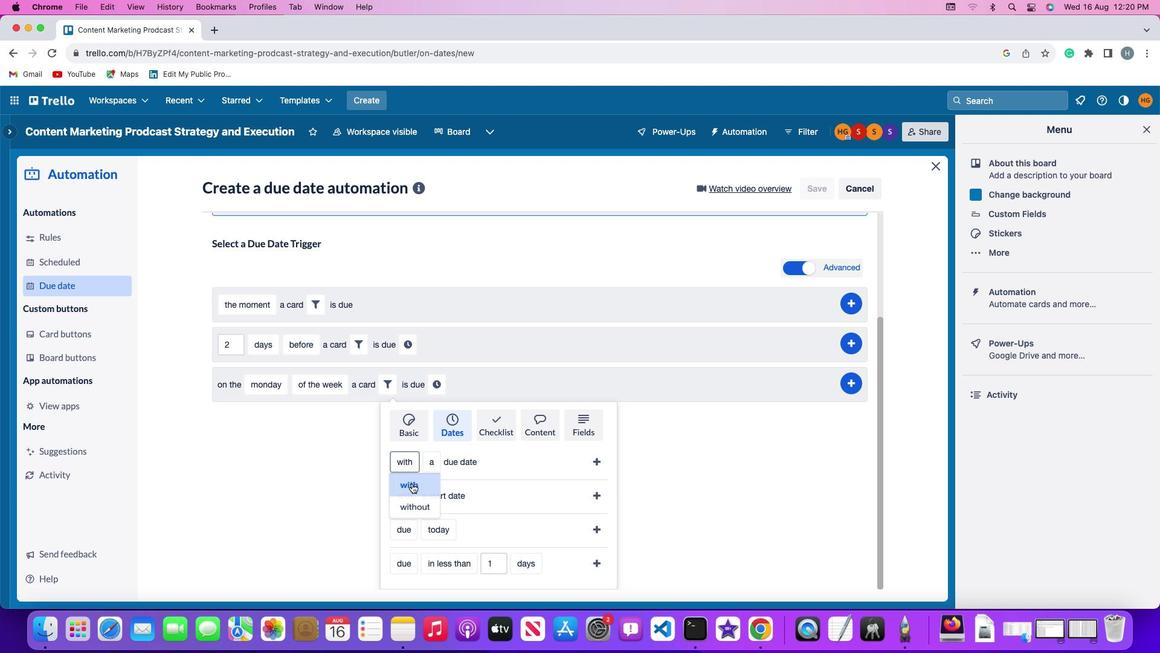 
Action: Mouse moved to (430, 459)
Screenshot: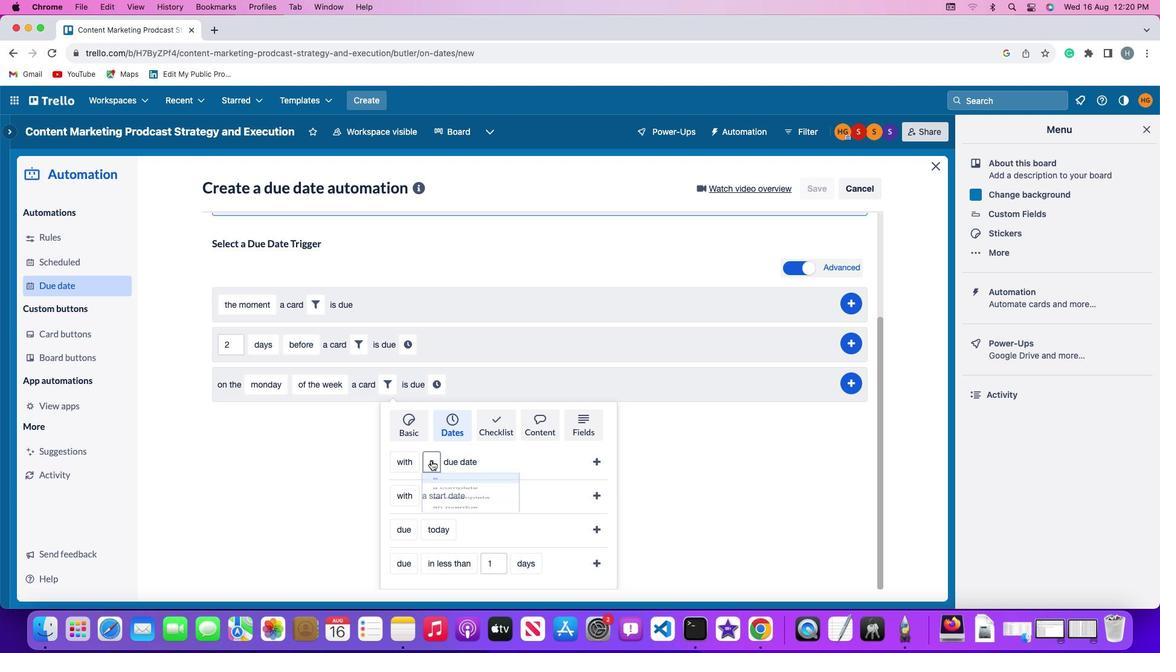 
Action: Mouse pressed left at (430, 459)
Screenshot: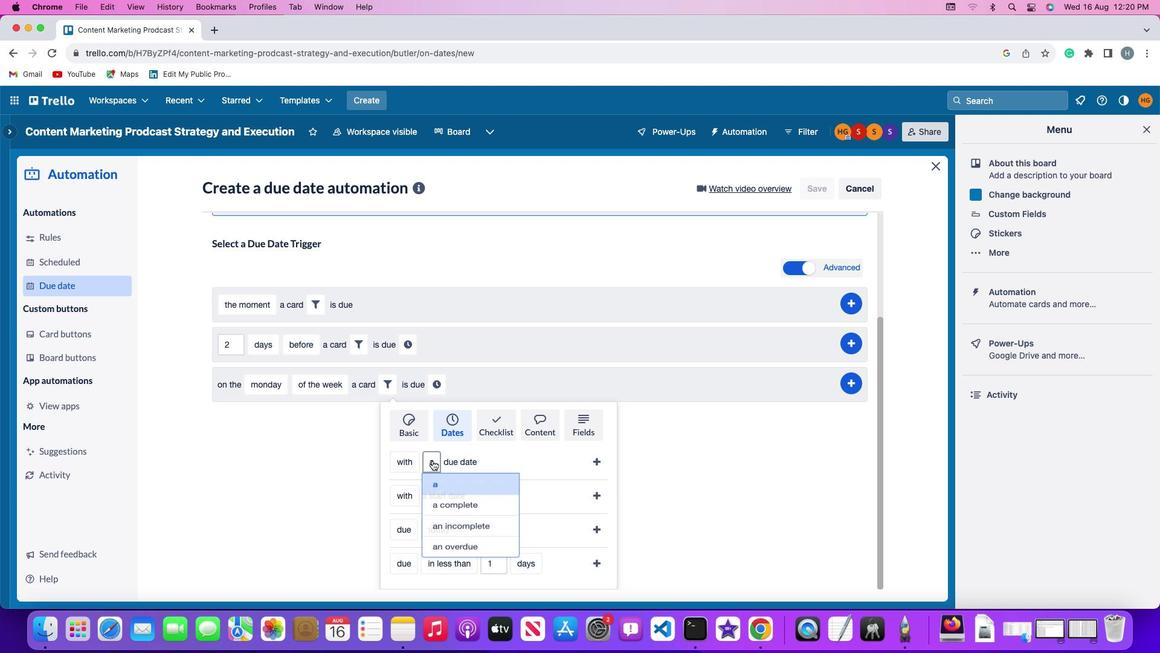 
Action: Mouse moved to (448, 487)
Screenshot: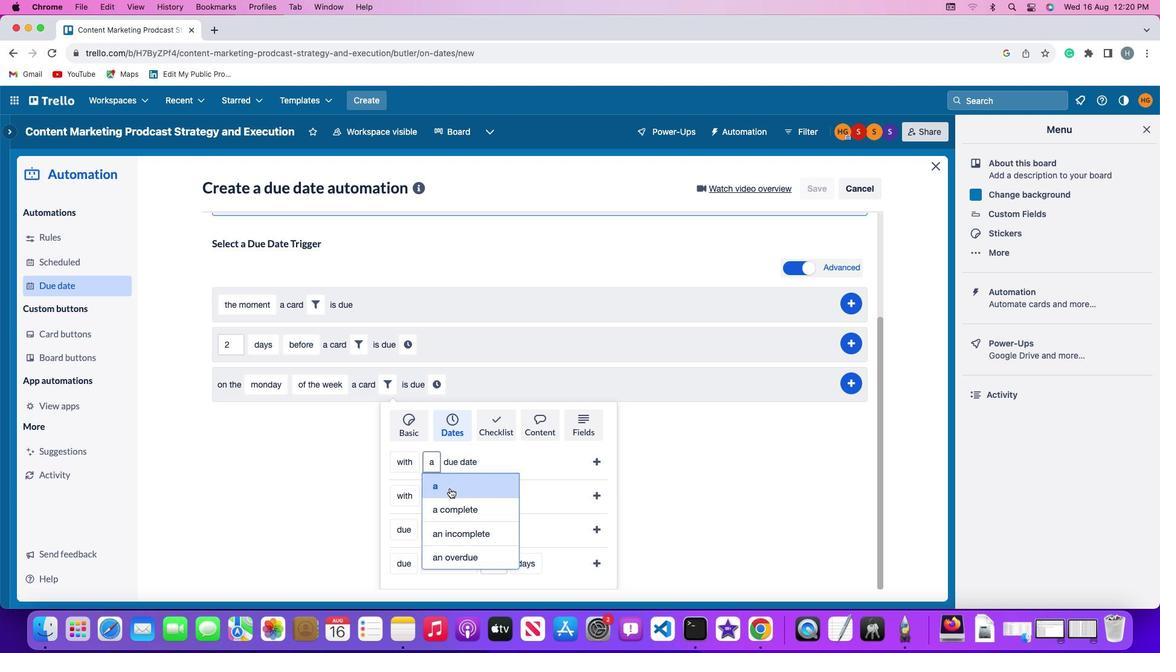 
Action: Mouse pressed left at (448, 487)
Screenshot: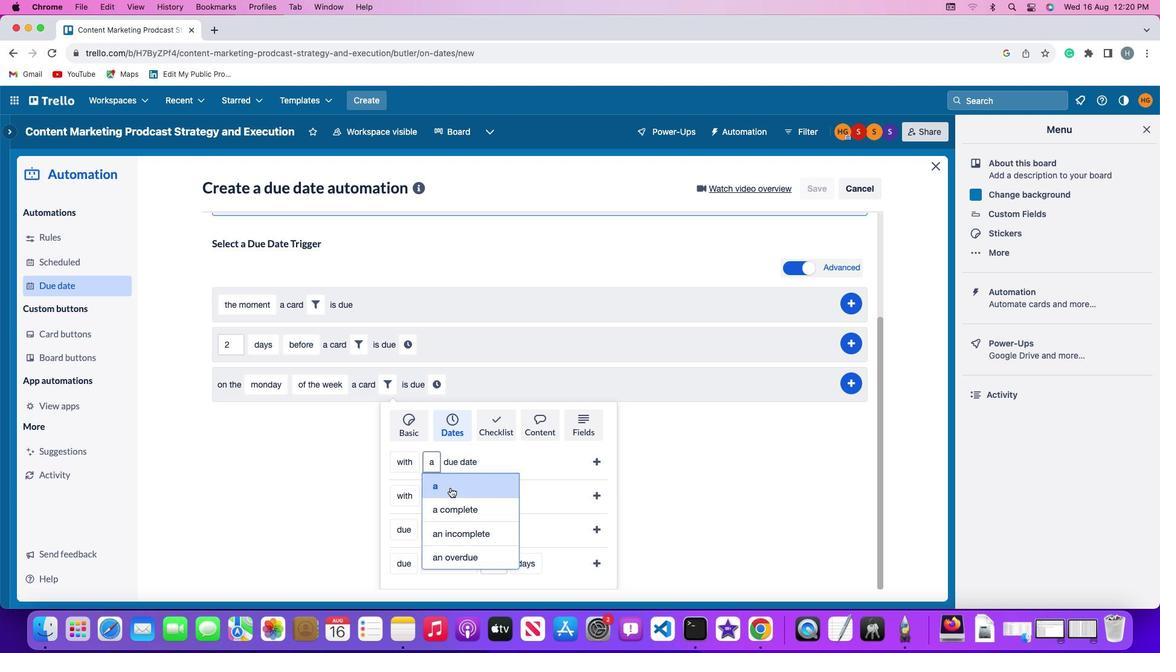 
Action: Mouse moved to (599, 457)
Screenshot: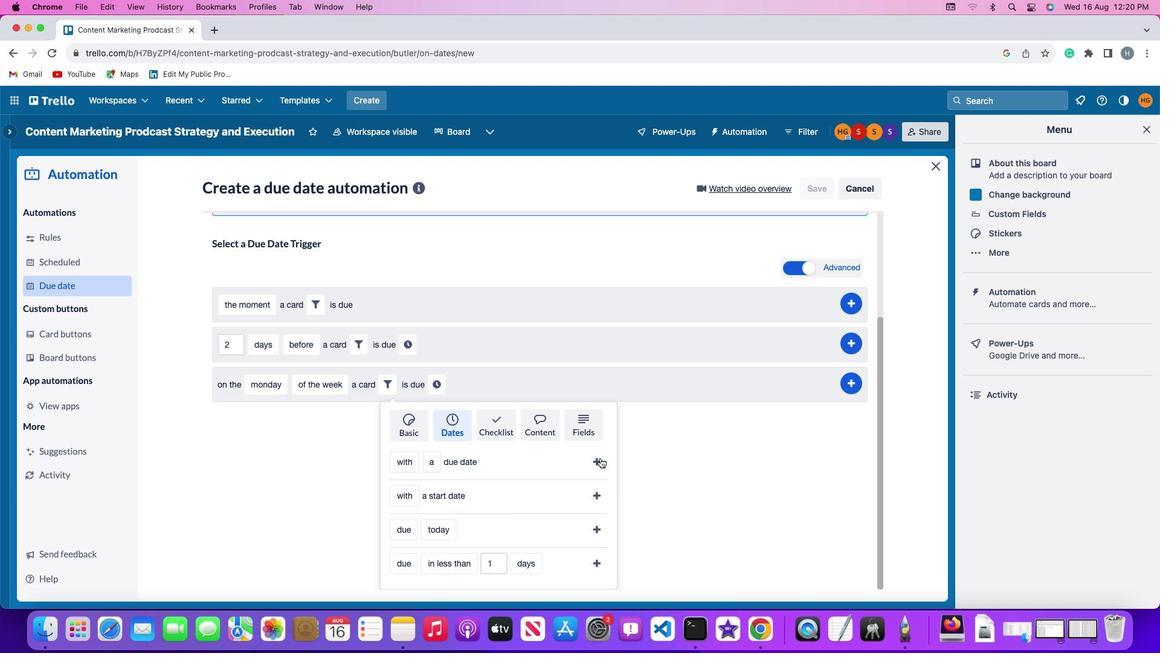 
Action: Mouse pressed left at (599, 457)
Screenshot: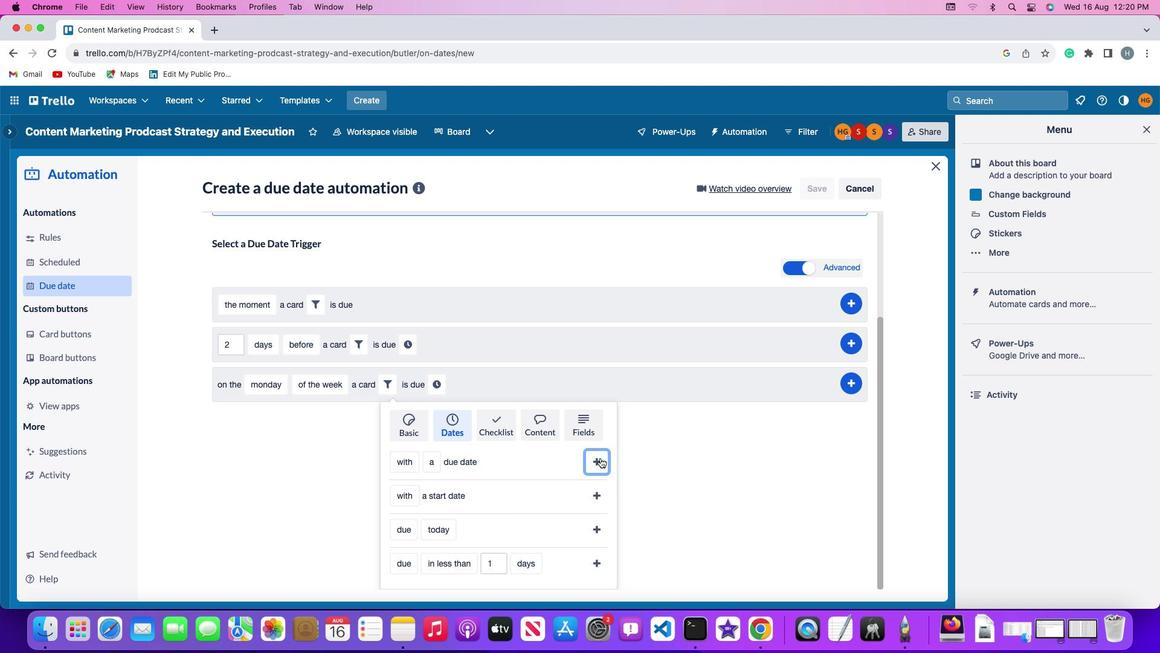 
Action: Mouse moved to (526, 518)
Screenshot: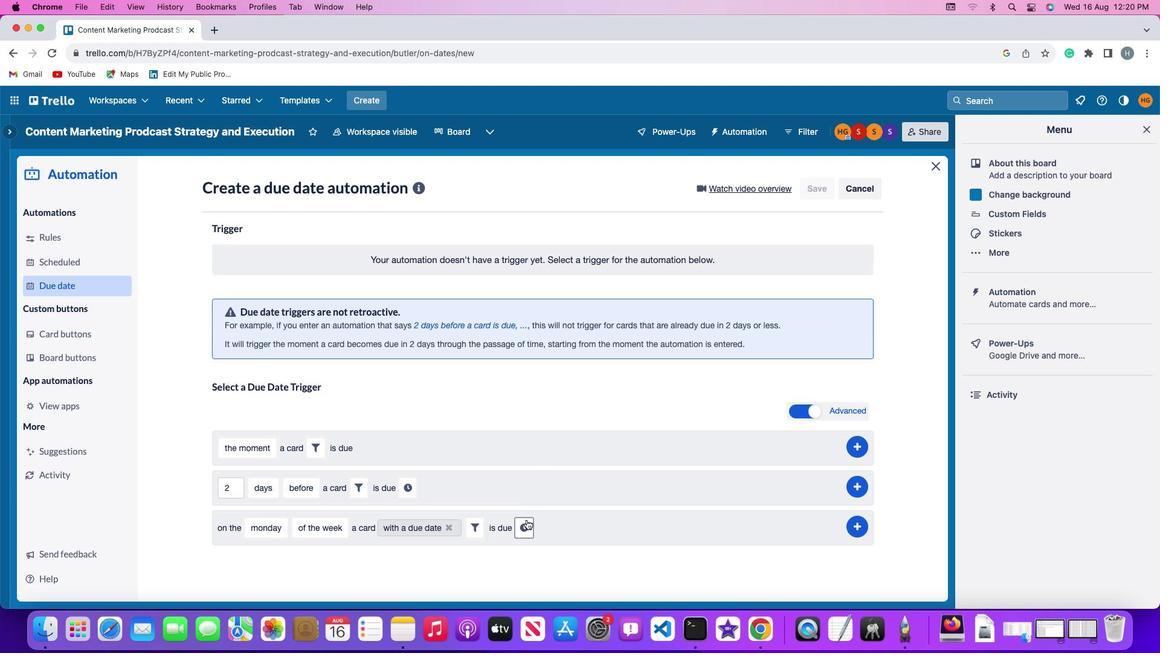 
Action: Mouse pressed left at (526, 518)
Screenshot: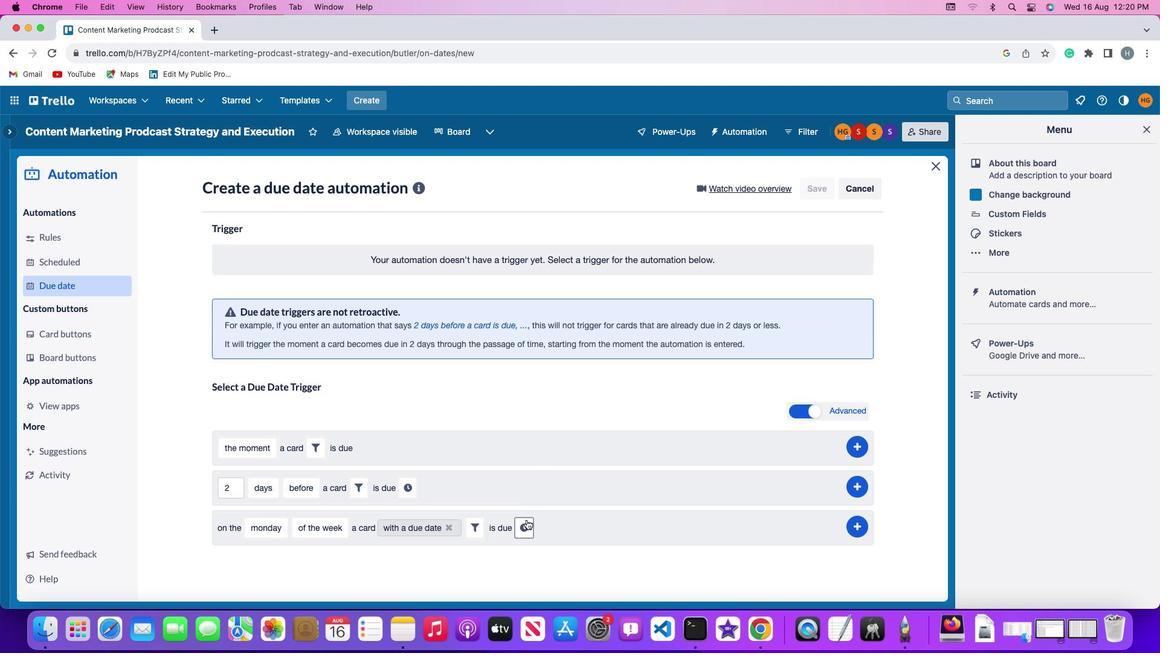 
Action: Mouse moved to (553, 530)
Screenshot: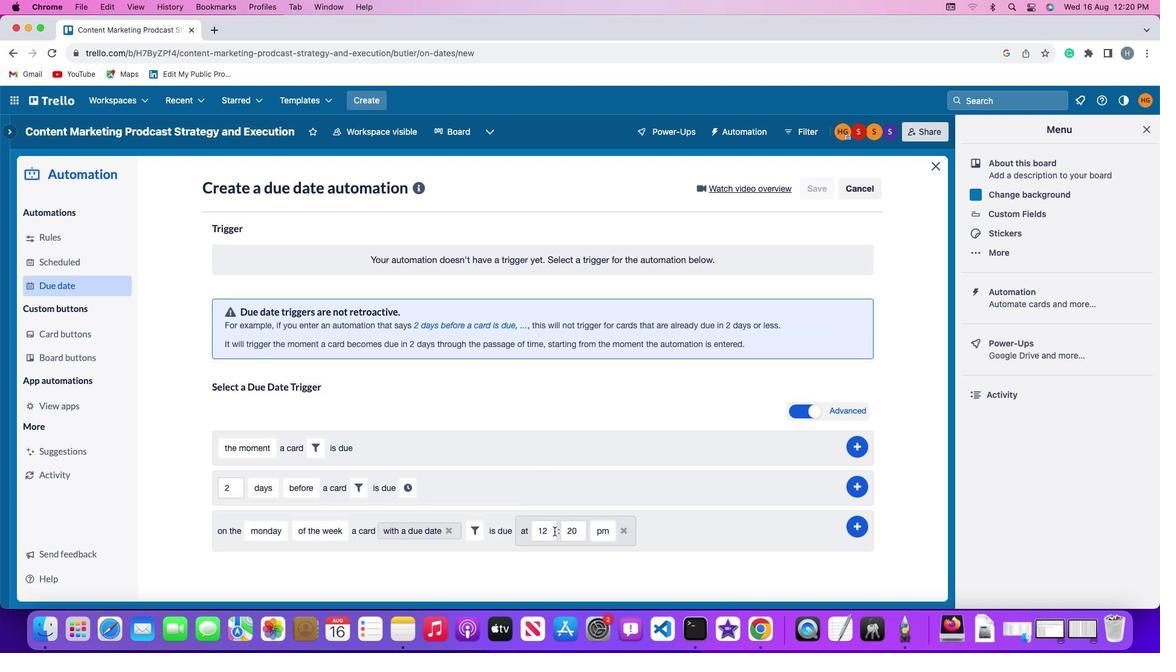 
Action: Mouse pressed left at (553, 530)
Screenshot: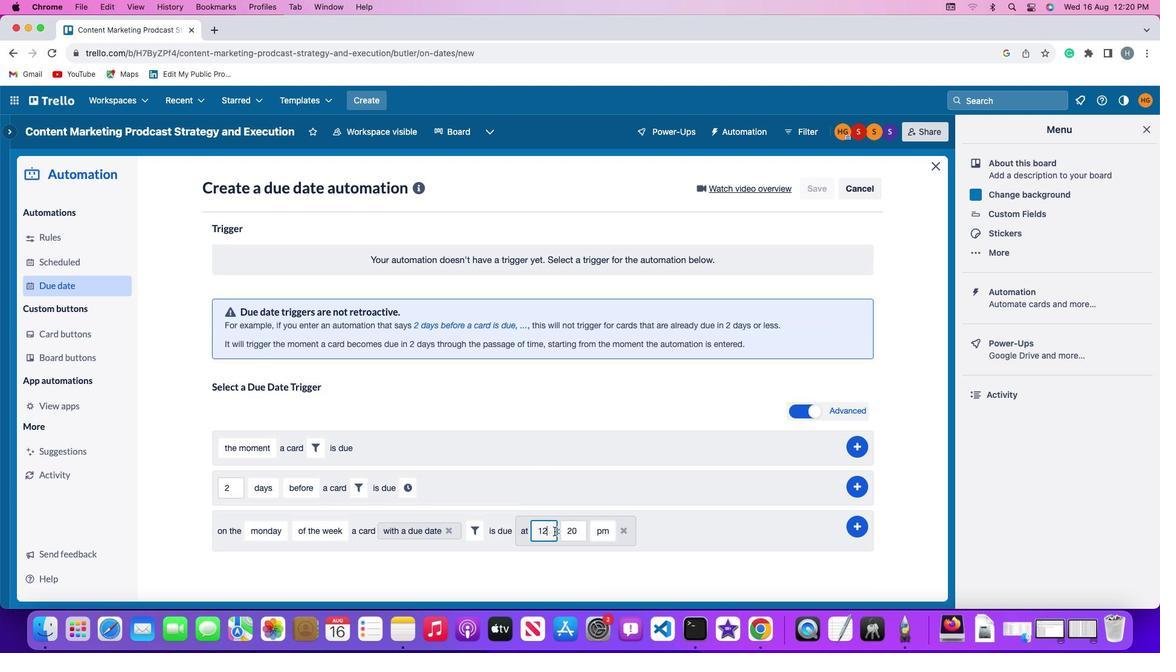 
Action: Mouse moved to (550, 526)
Screenshot: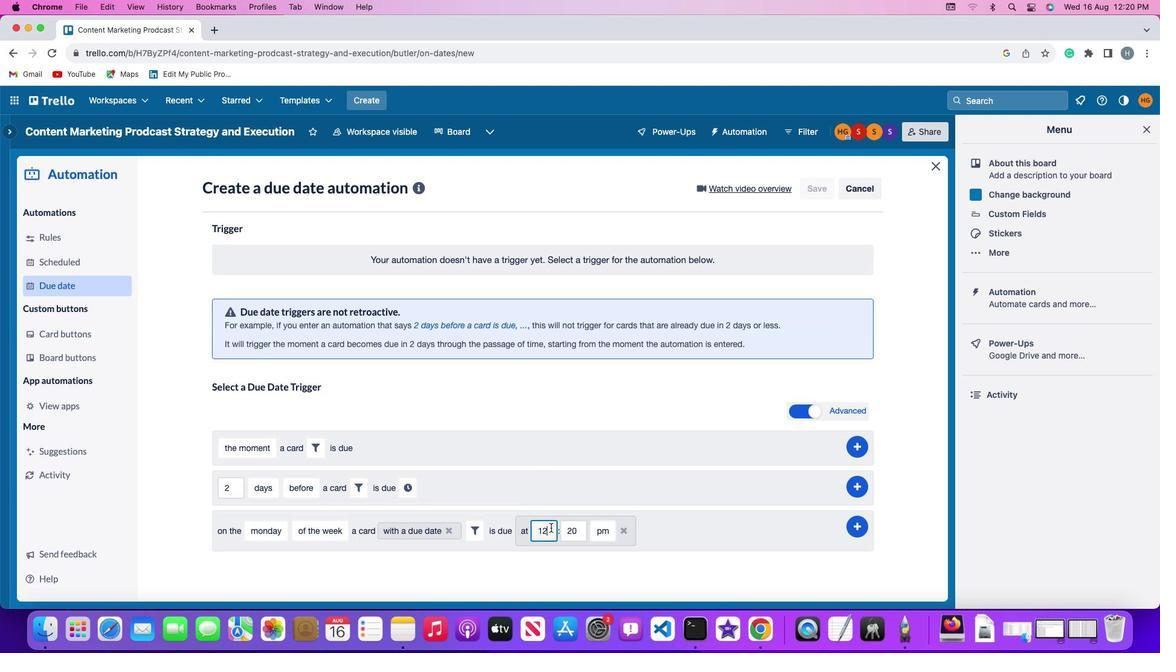 
Action: Key pressed Key.backspaceKey.backspace'1''1'
Screenshot: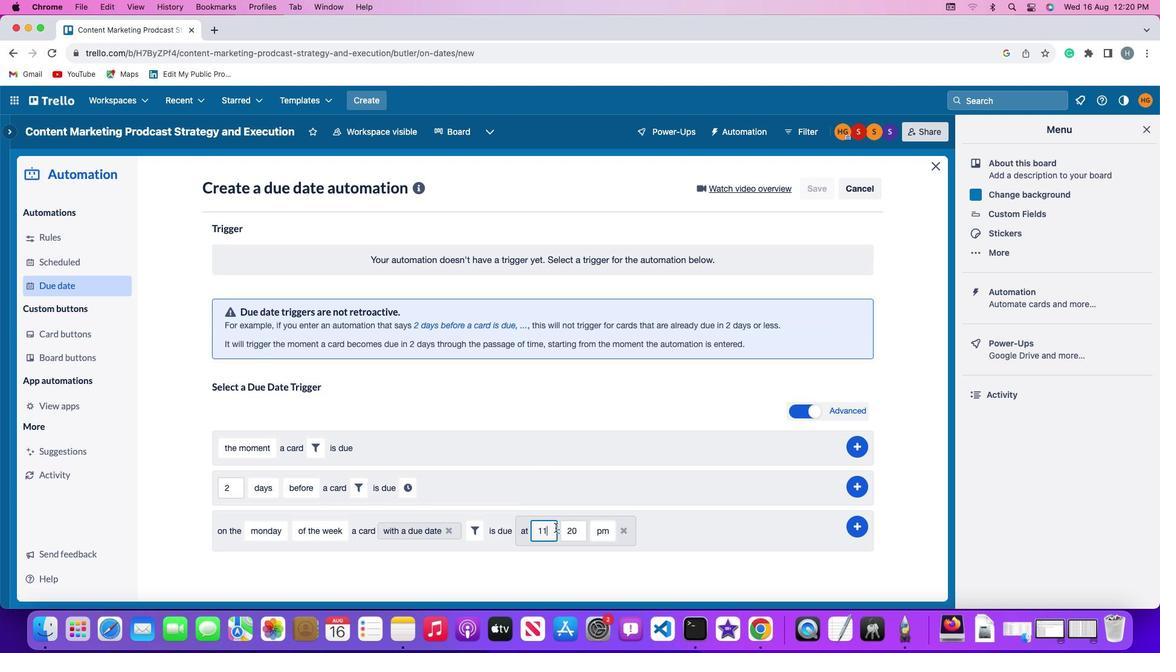 
Action: Mouse moved to (583, 528)
Screenshot: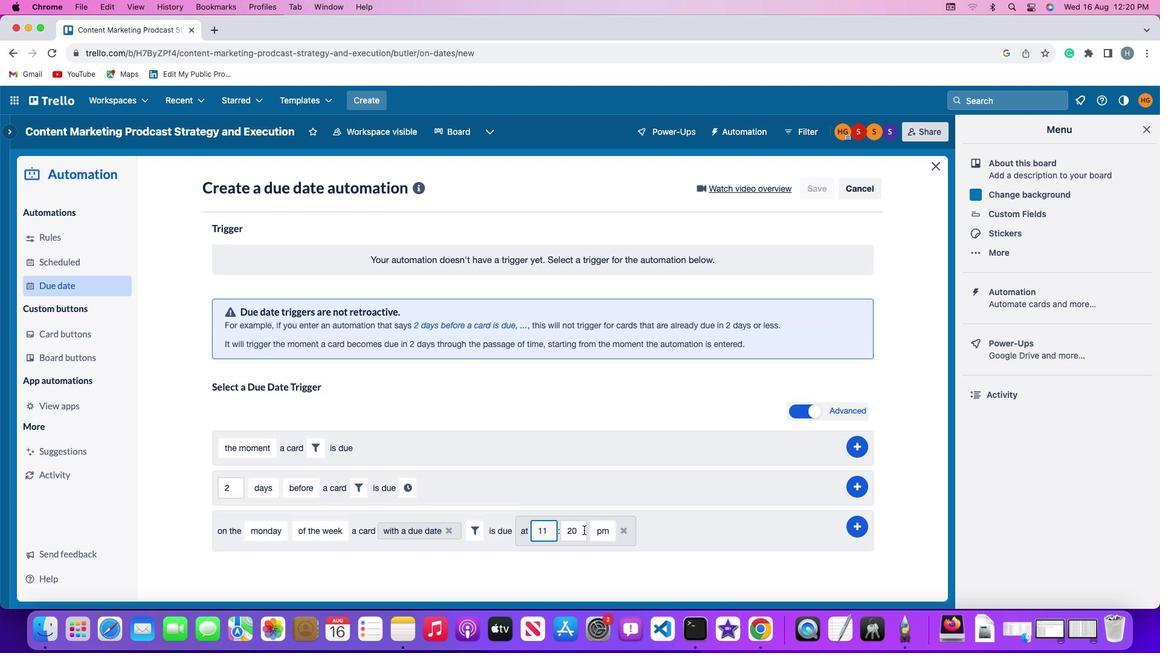 
Action: Mouse pressed left at (583, 528)
Screenshot: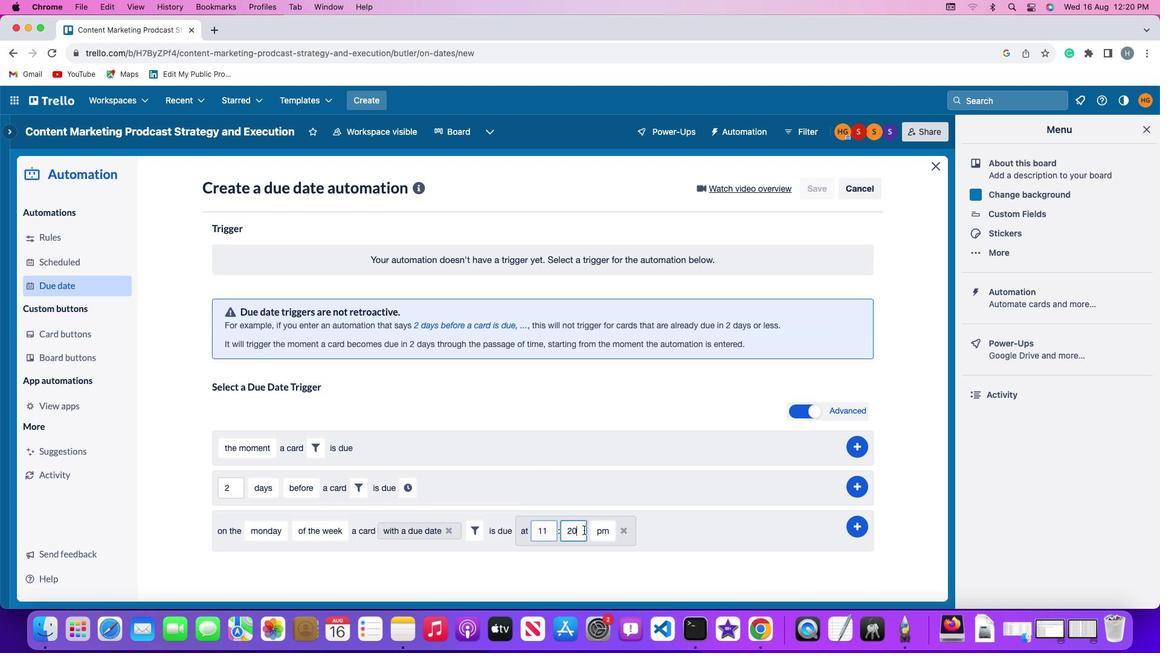 
Action: Key pressed Key.backspaceKey.backspace'0''0'
Screenshot: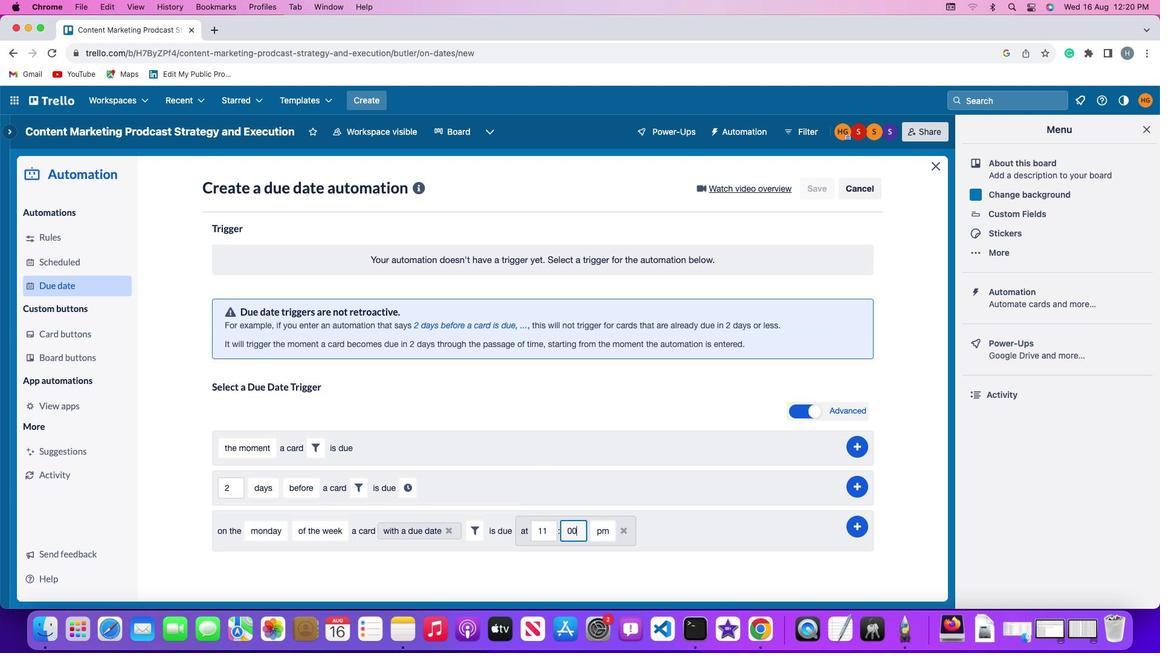 
Action: Mouse moved to (602, 528)
Screenshot: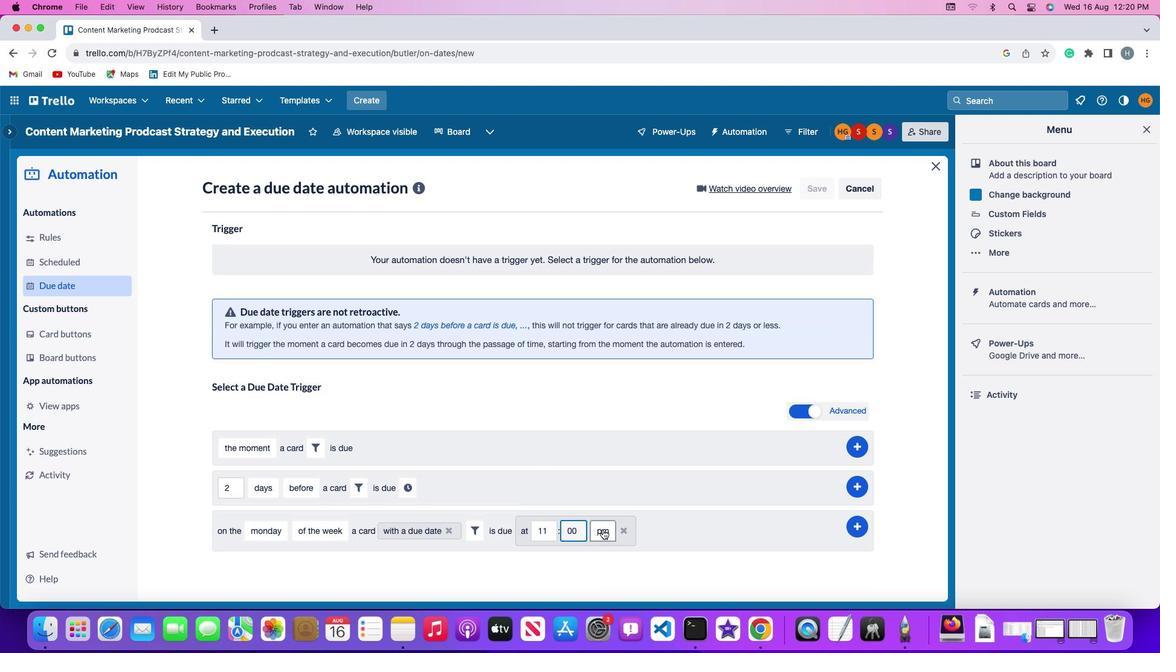
Action: Mouse pressed left at (602, 528)
Screenshot: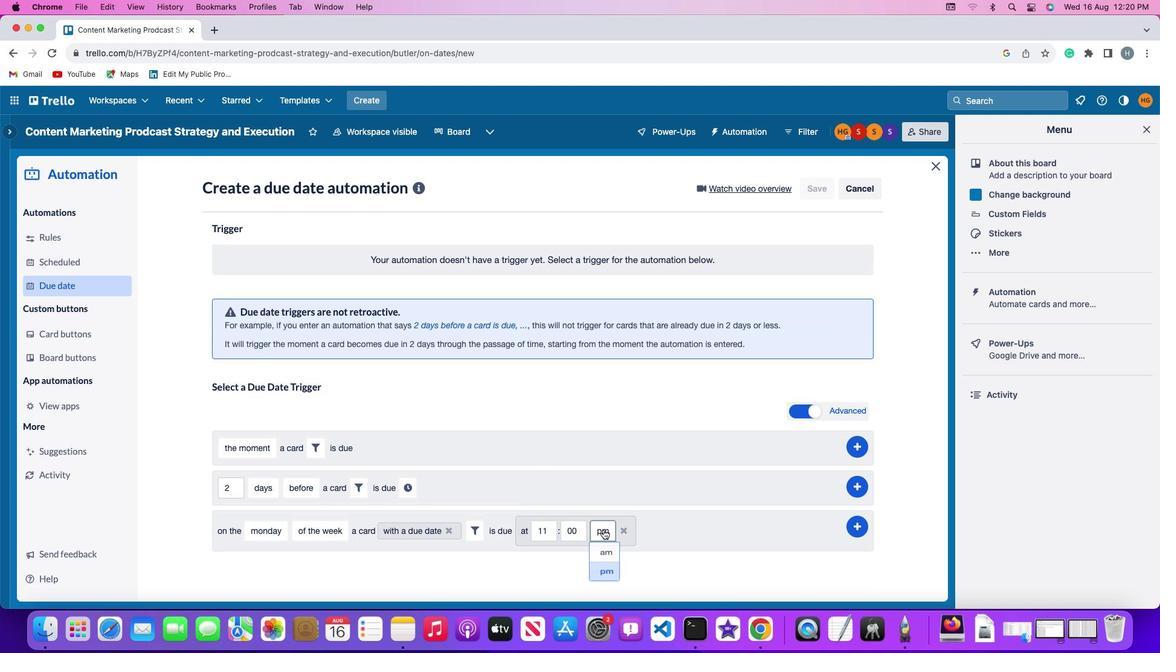 
Action: Mouse moved to (606, 549)
Screenshot: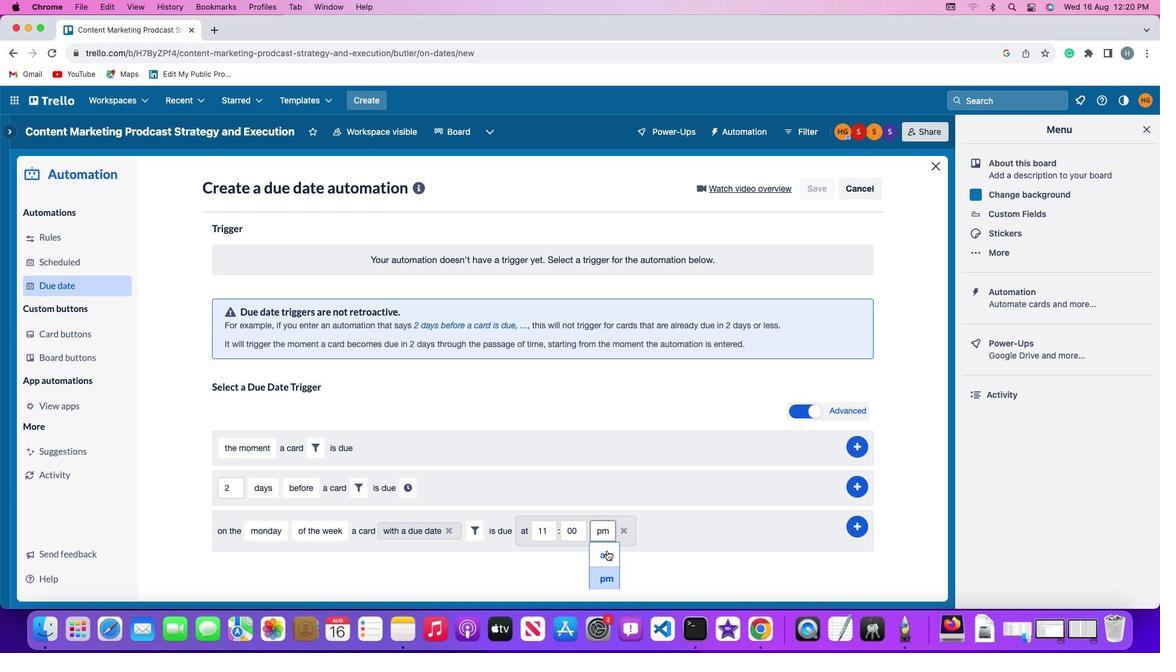 
Action: Mouse pressed left at (606, 549)
Screenshot: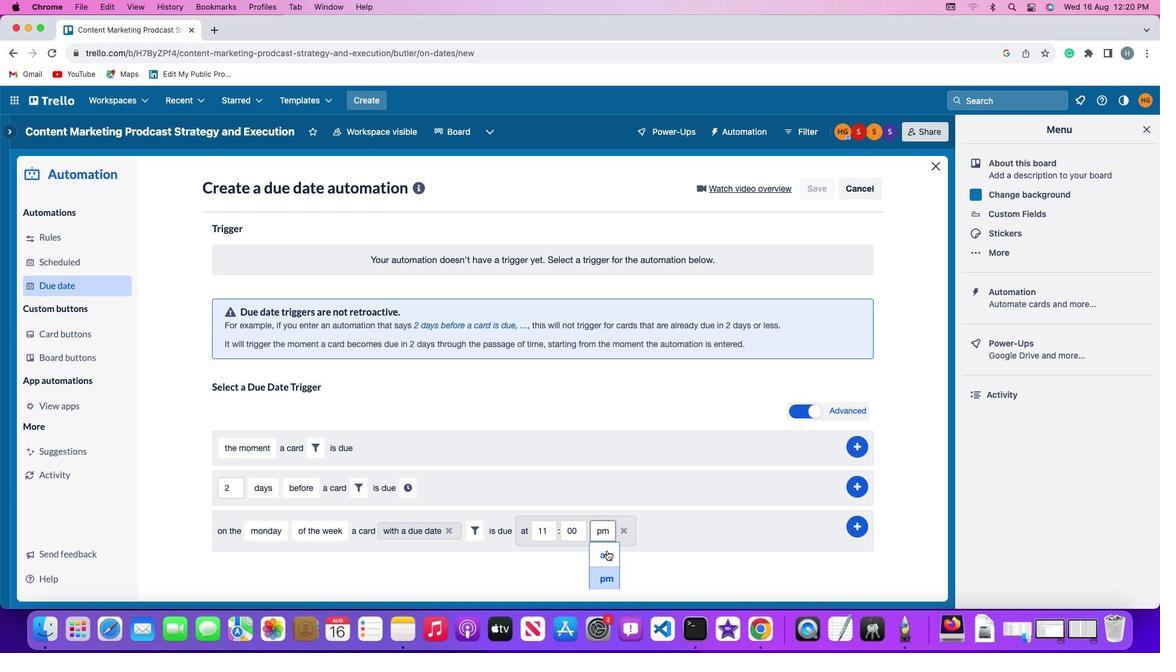 
Action: Mouse moved to (861, 523)
Screenshot: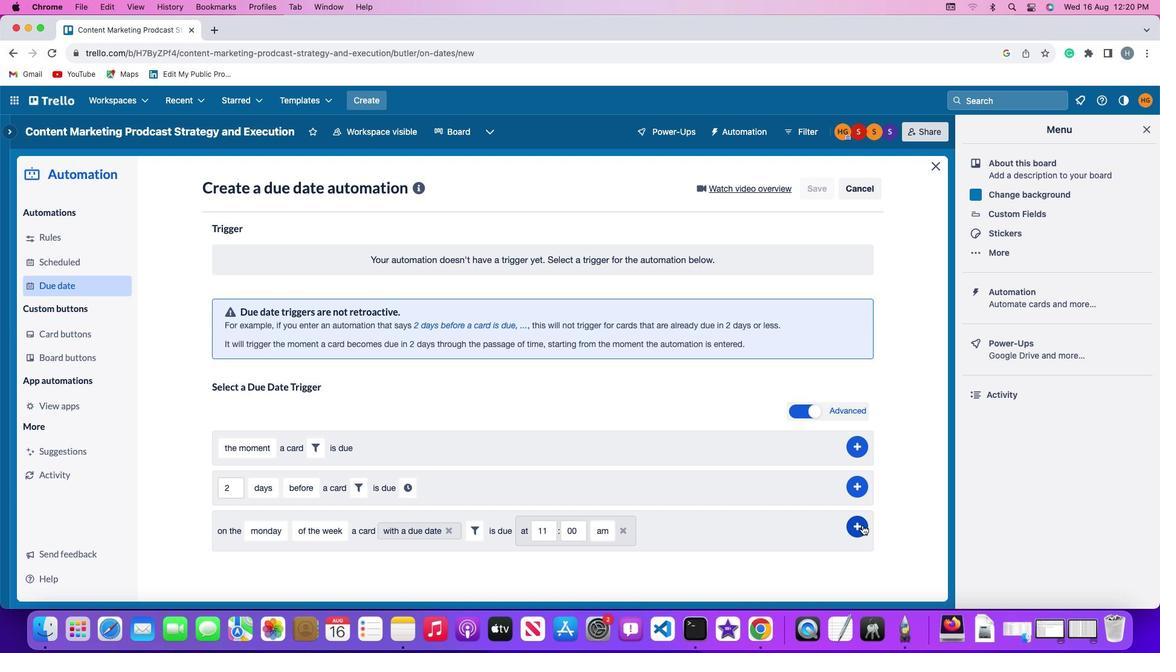
Action: Mouse pressed left at (861, 523)
Screenshot: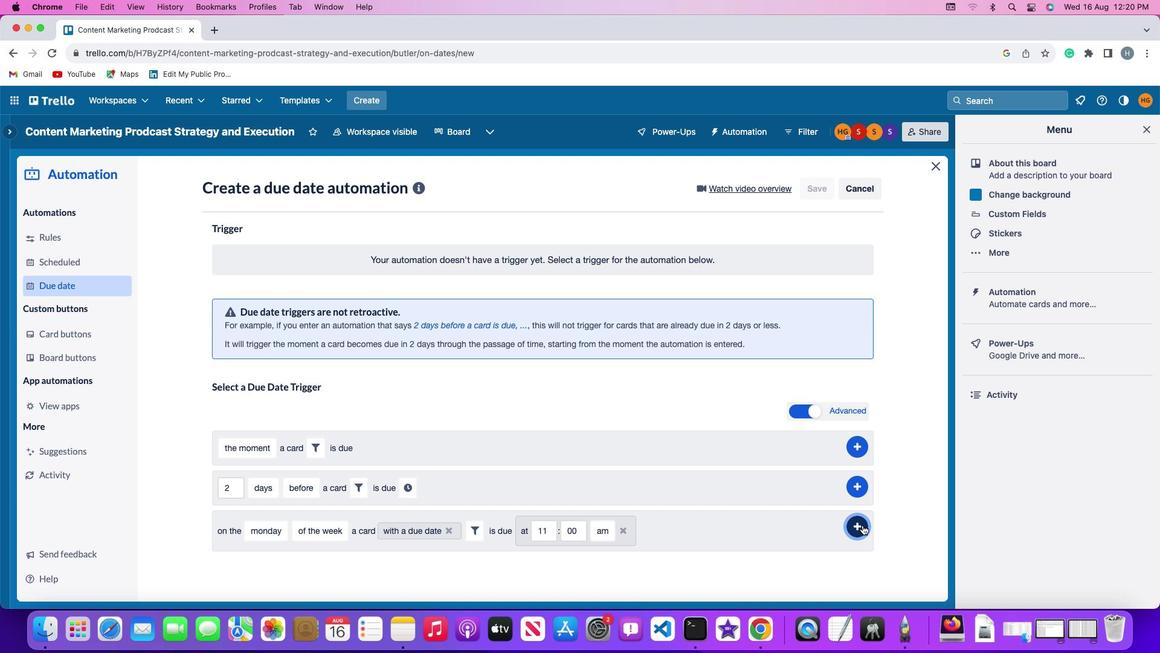 
Action: Mouse moved to (897, 438)
Screenshot: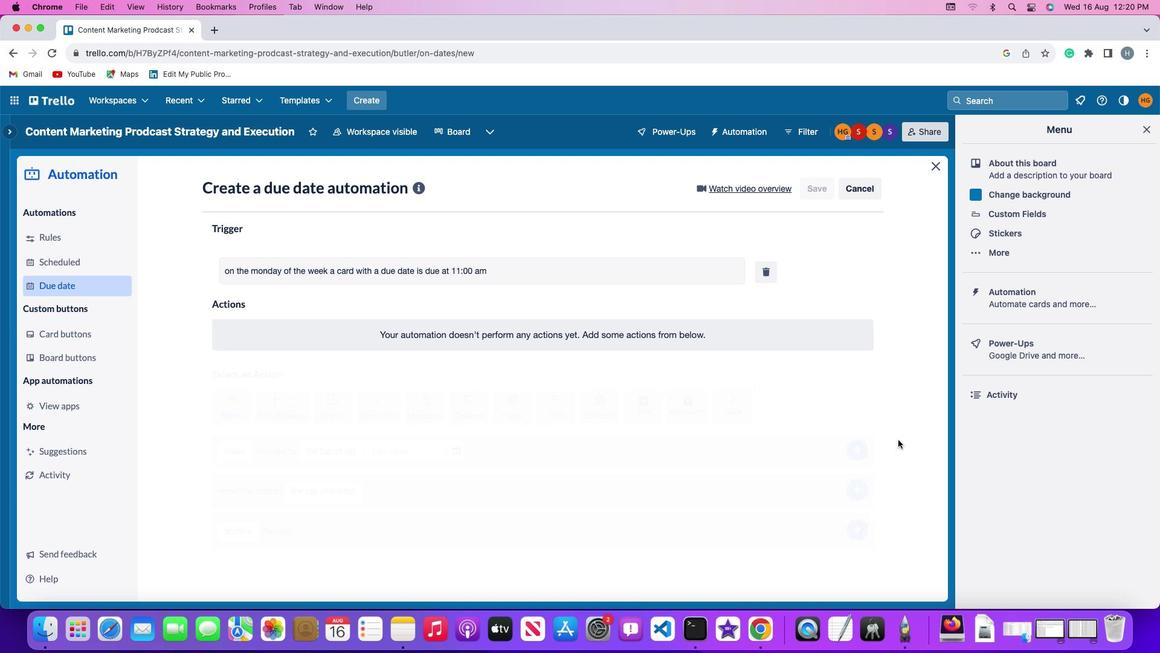 
